 Task: Search one way flight ticket for 5 adults, 1 child, 2 infants in seat and 1 infant on lap in business from San Francisco: San Francisco International Airport to Fort Wayne: Fort Wayne International Airport on 5-4-2023. Choice of flights is Delta. Number of bags: 2 checked bags. Price is upto 105000. Outbound departure time preference is 14:30.
Action: Mouse moved to (312, 295)
Screenshot: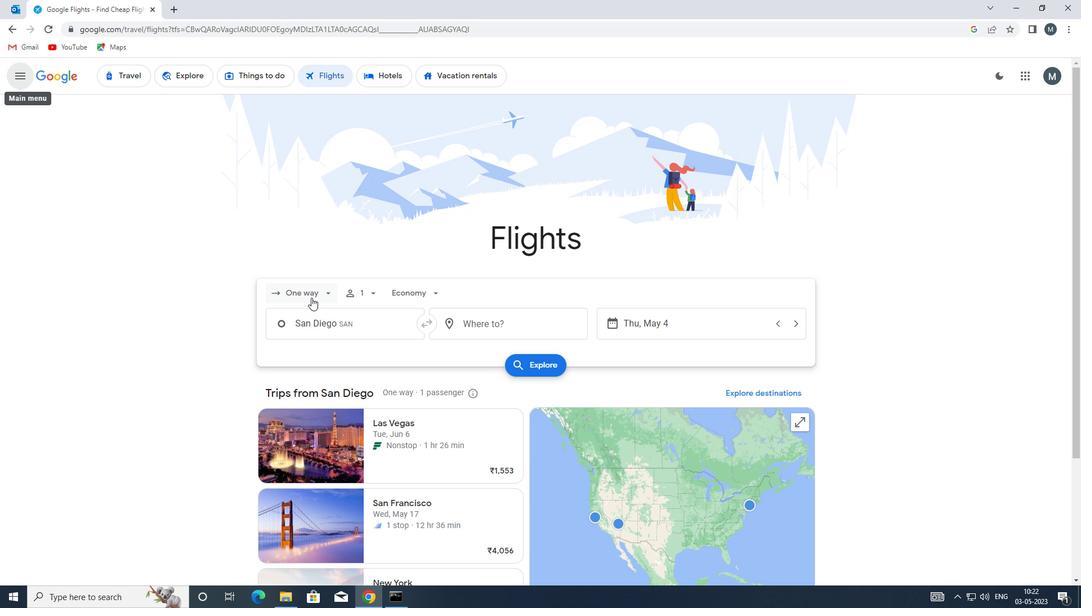 
Action: Mouse pressed left at (312, 295)
Screenshot: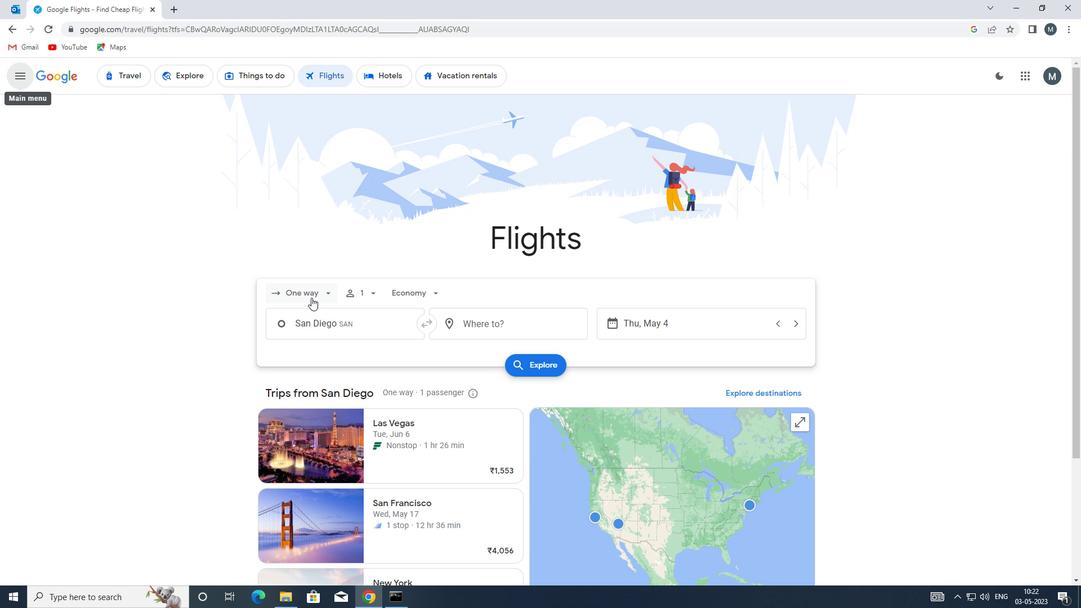 
Action: Mouse moved to (330, 345)
Screenshot: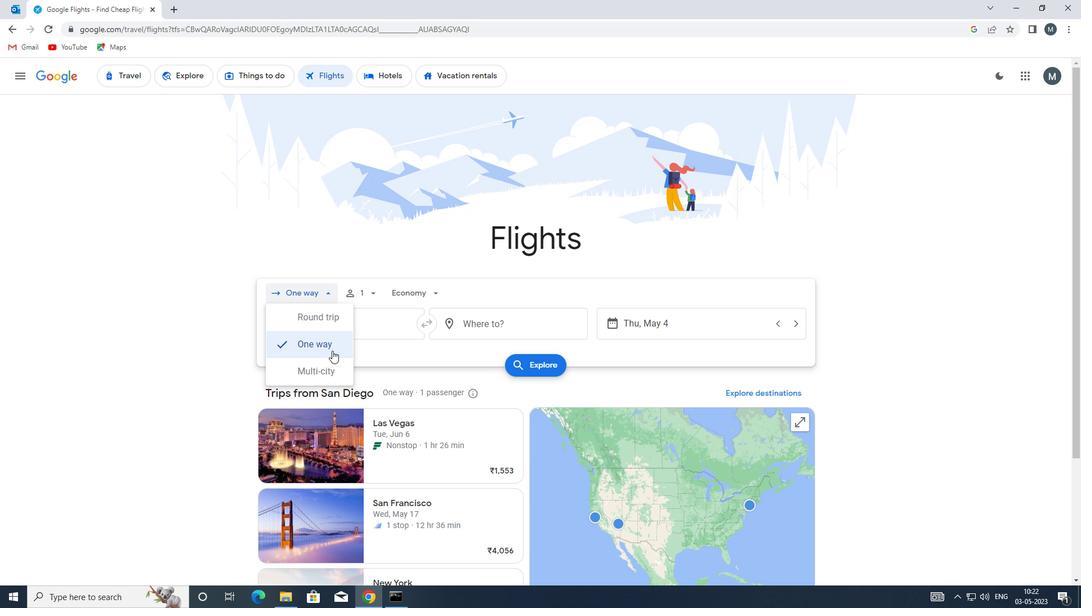 
Action: Mouse pressed left at (330, 345)
Screenshot: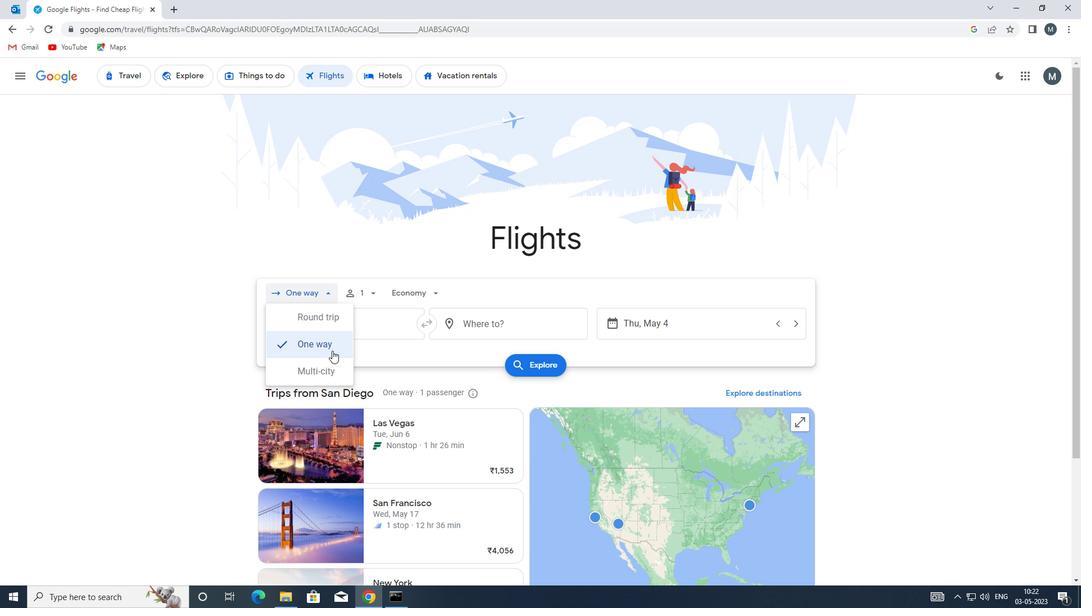 
Action: Mouse moved to (374, 298)
Screenshot: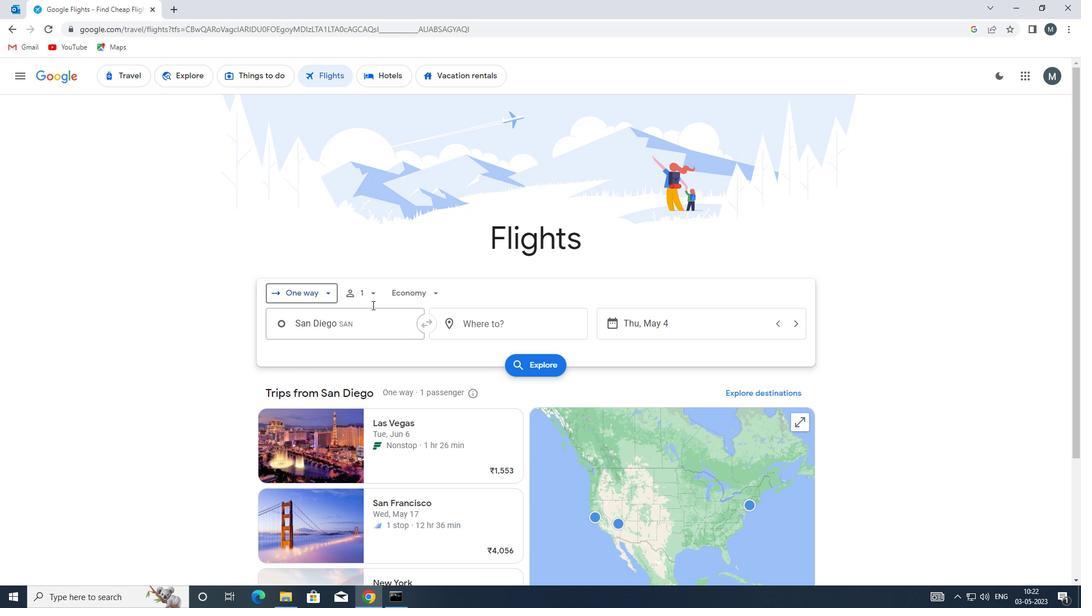 
Action: Mouse pressed left at (374, 298)
Screenshot: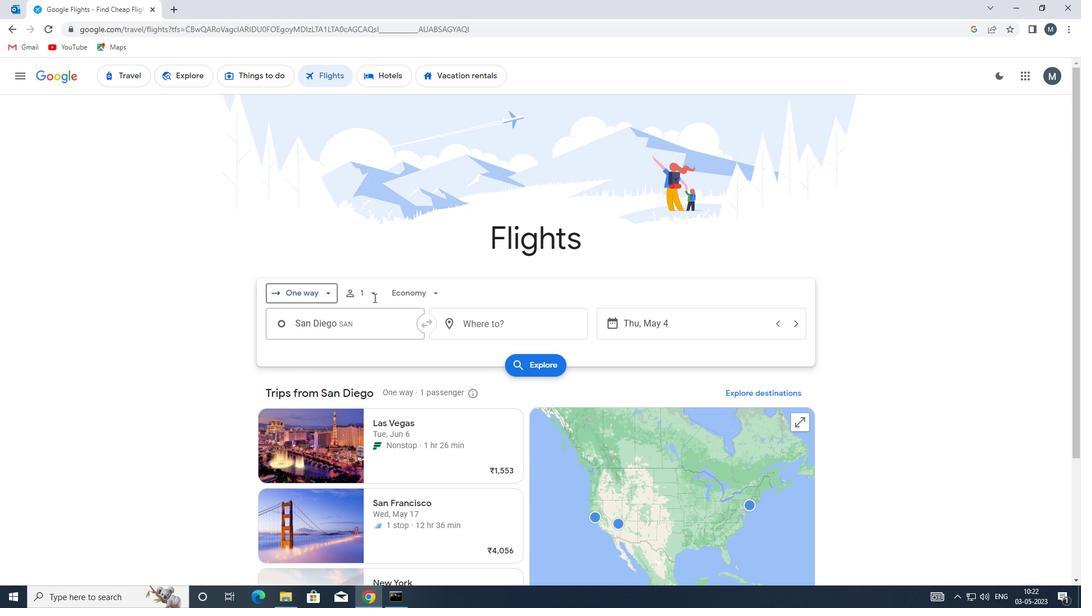 
Action: Mouse moved to (456, 322)
Screenshot: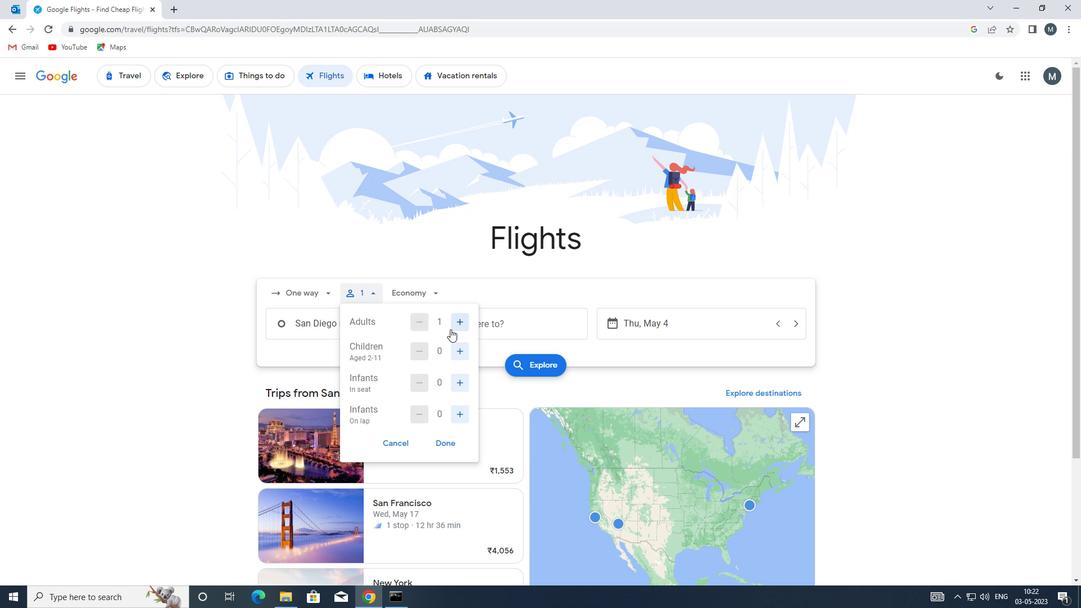 
Action: Mouse pressed left at (456, 322)
Screenshot: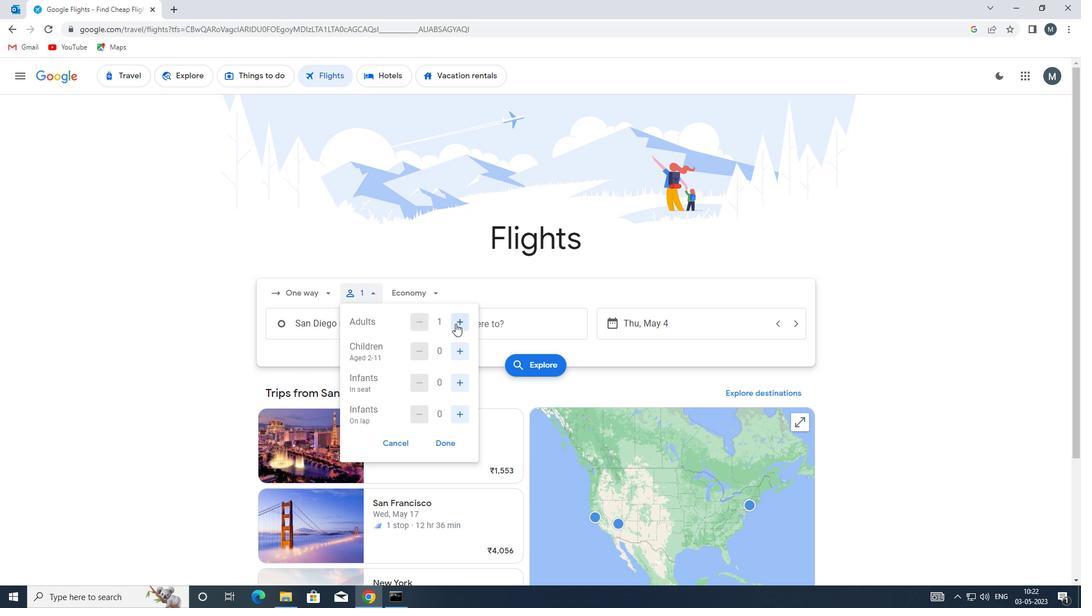 
Action: Mouse moved to (456, 322)
Screenshot: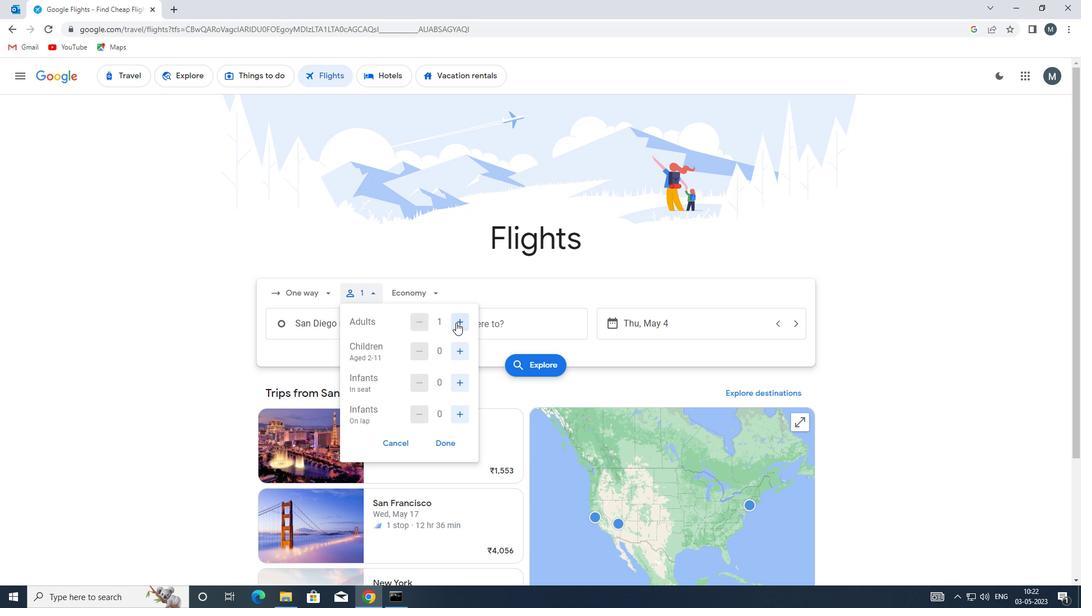 
Action: Mouse pressed left at (456, 322)
Screenshot: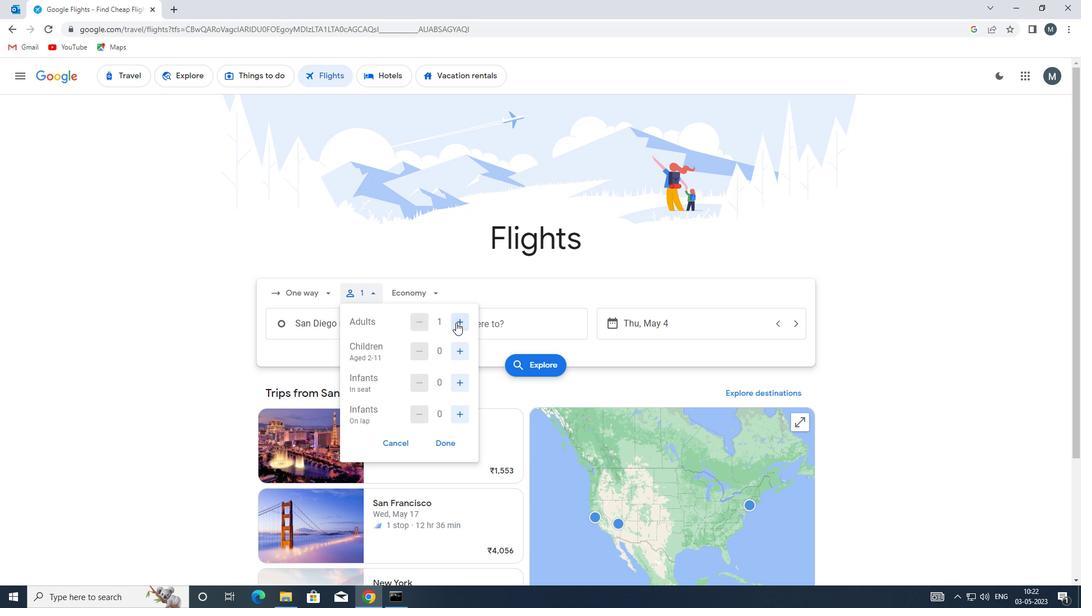 
Action: Mouse moved to (457, 322)
Screenshot: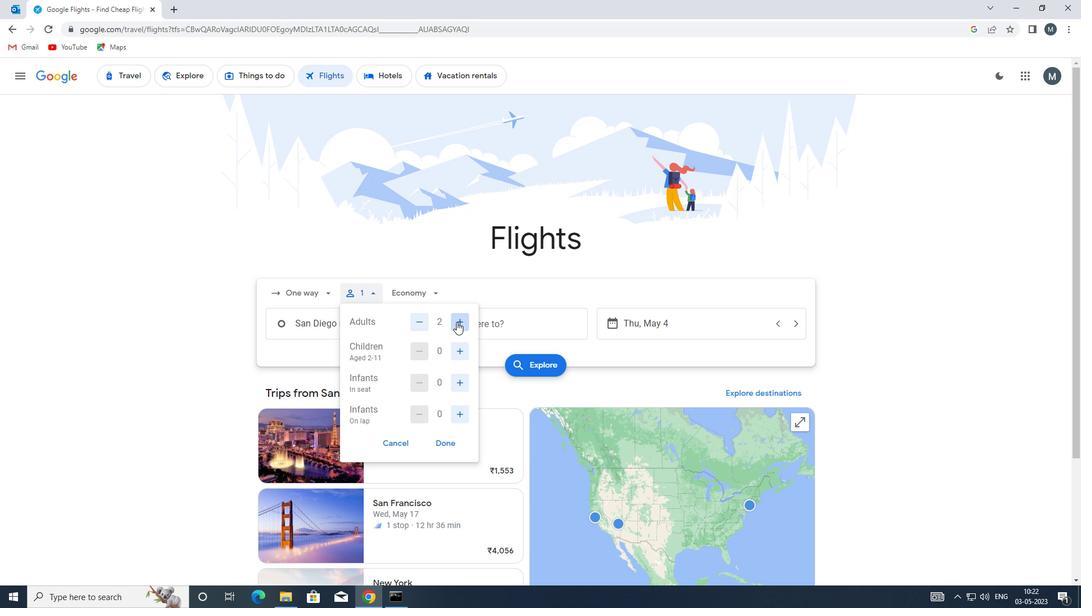 
Action: Mouse pressed left at (457, 322)
Screenshot: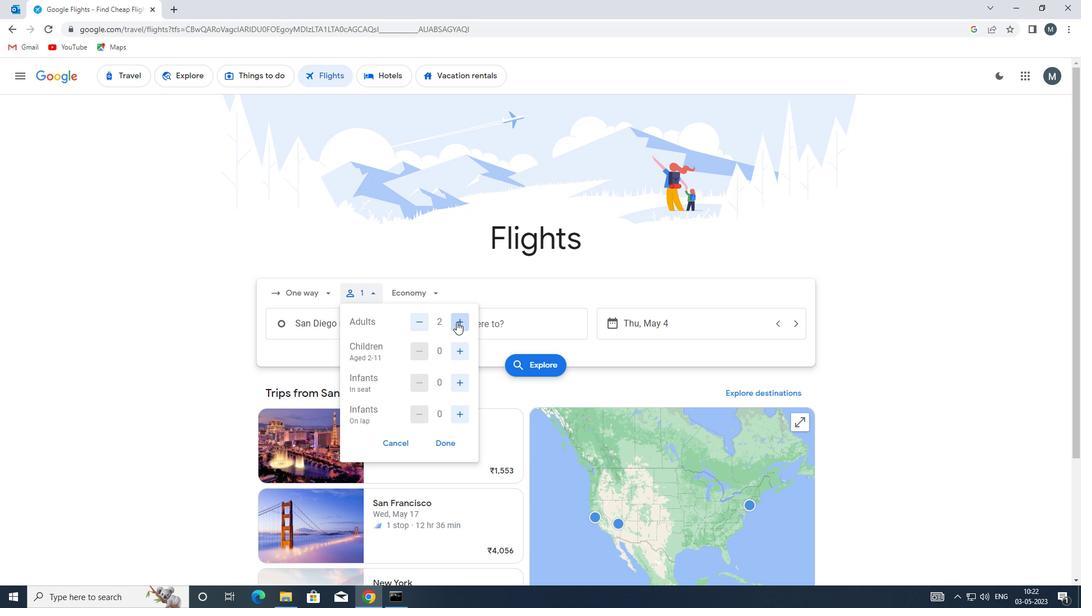 
Action: Mouse moved to (458, 322)
Screenshot: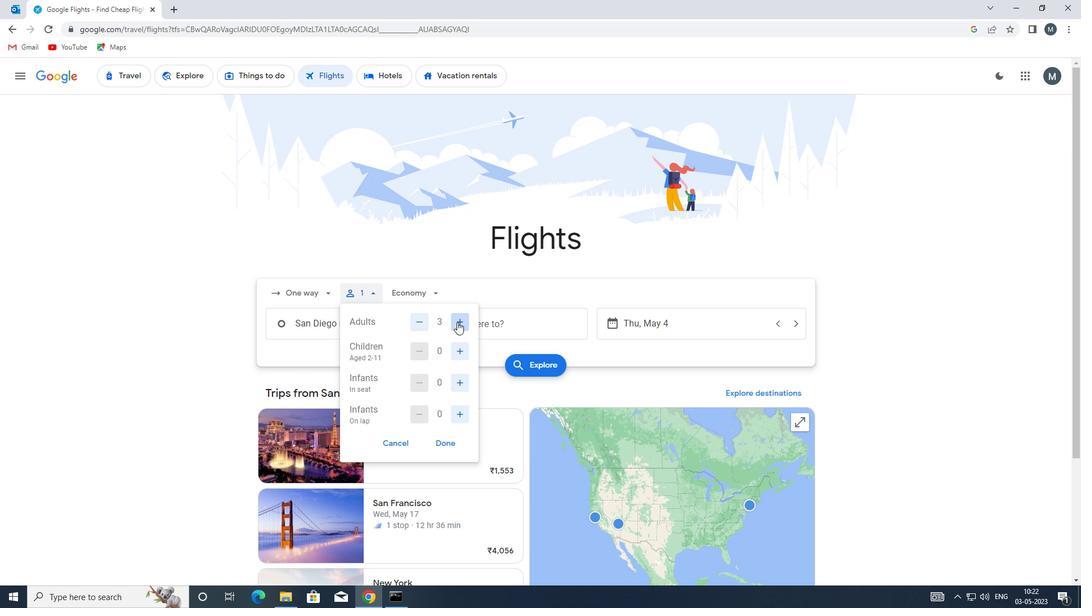 
Action: Mouse pressed left at (458, 322)
Screenshot: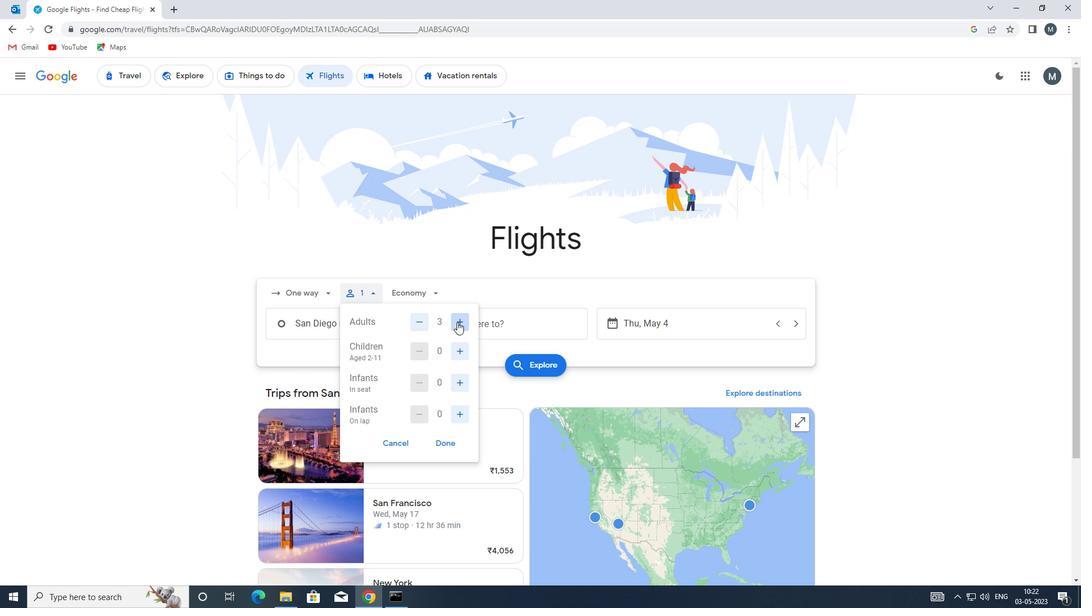 
Action: Mouse moved to (459, 353)
Screenshot: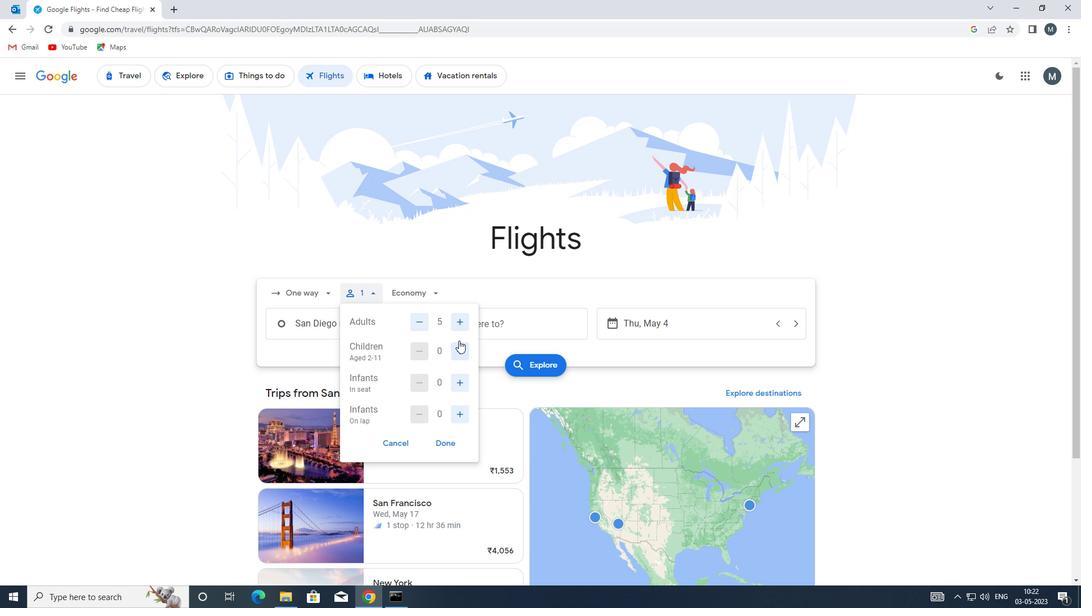 
Action: Mouse pressed left at (459, 353)
Screenshot: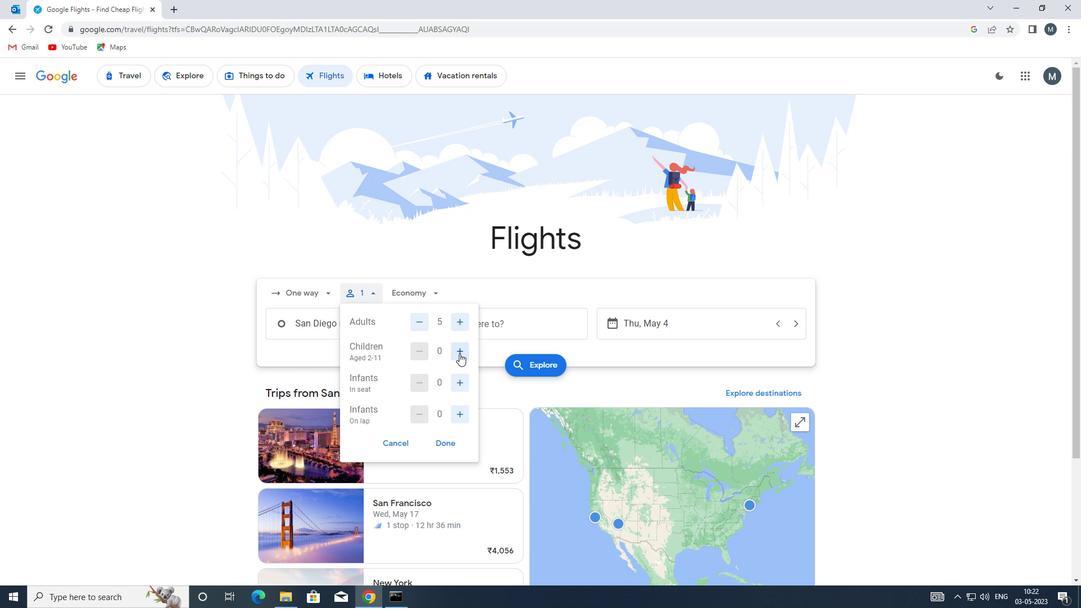 
Action: Mouse moved to (460, 381)
Screenshot: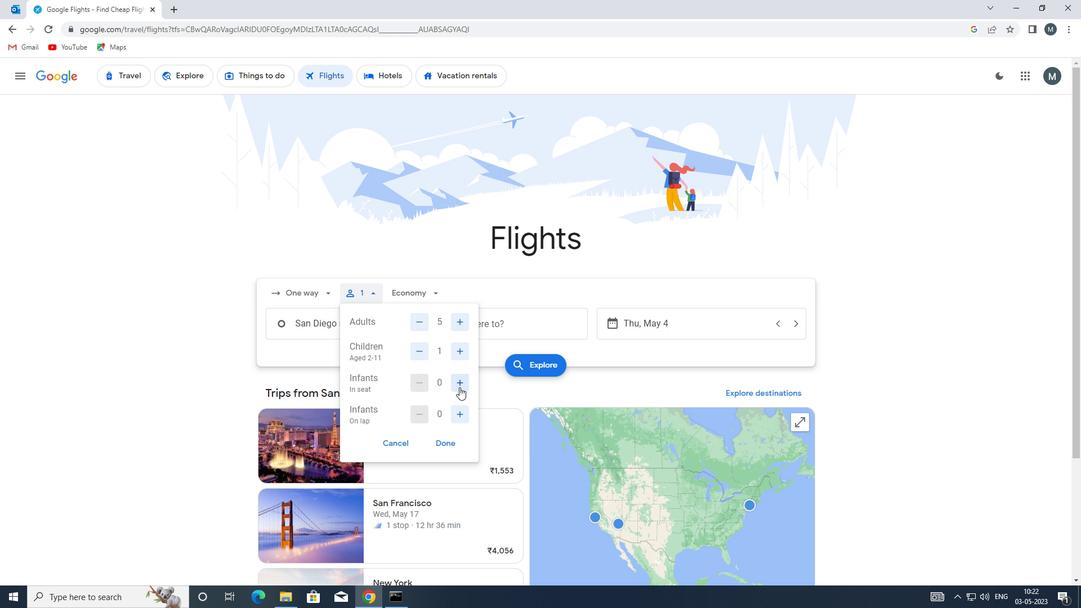 
Action: Mouse pressed left at (460, 381)
Screenshot: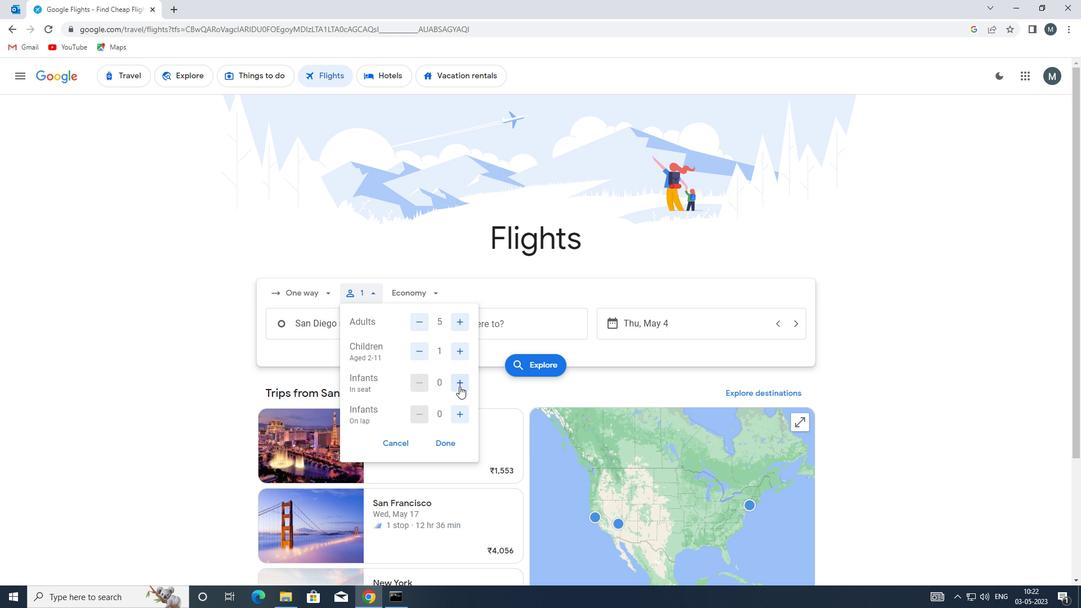 
Action: Mouse pressed left at (460, 381)
Screenshot: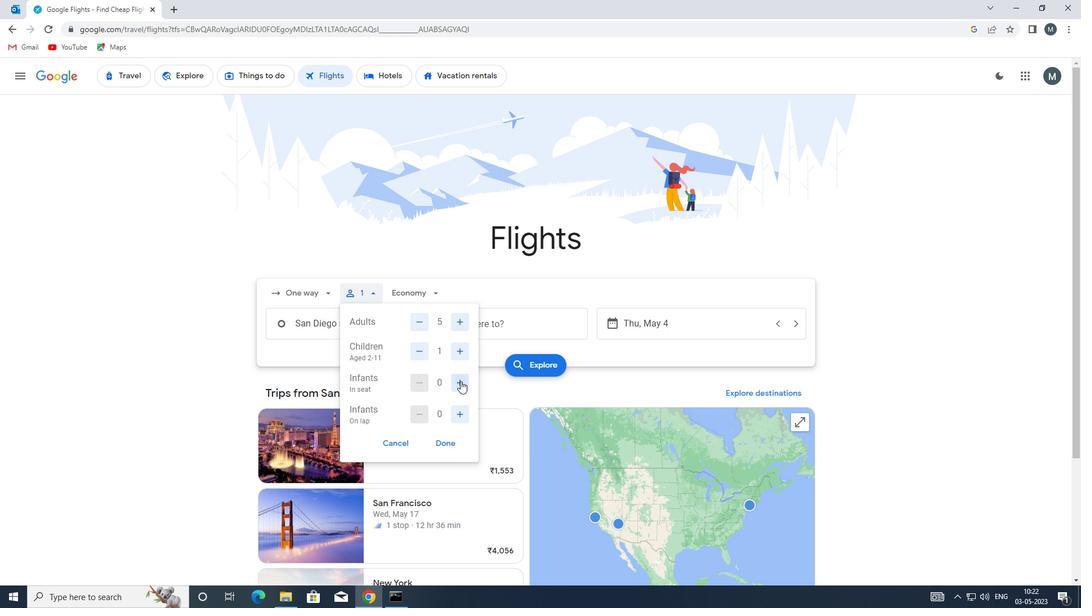 
Action: Mouse moved to (459, 416)
Screenshot: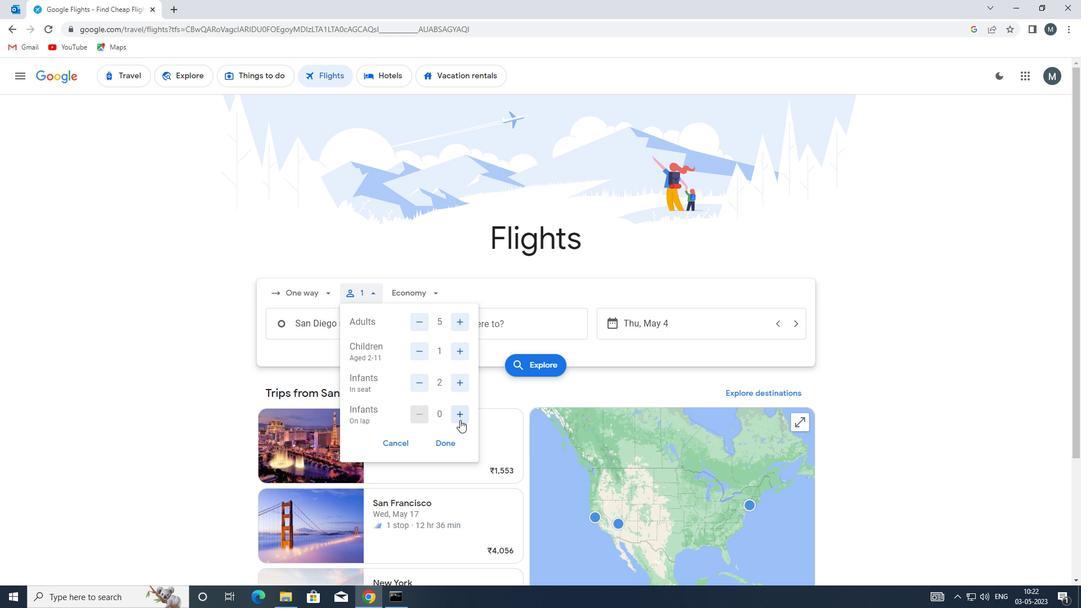 
Action: Mouse pressed left at (459, 416)
Screenshot: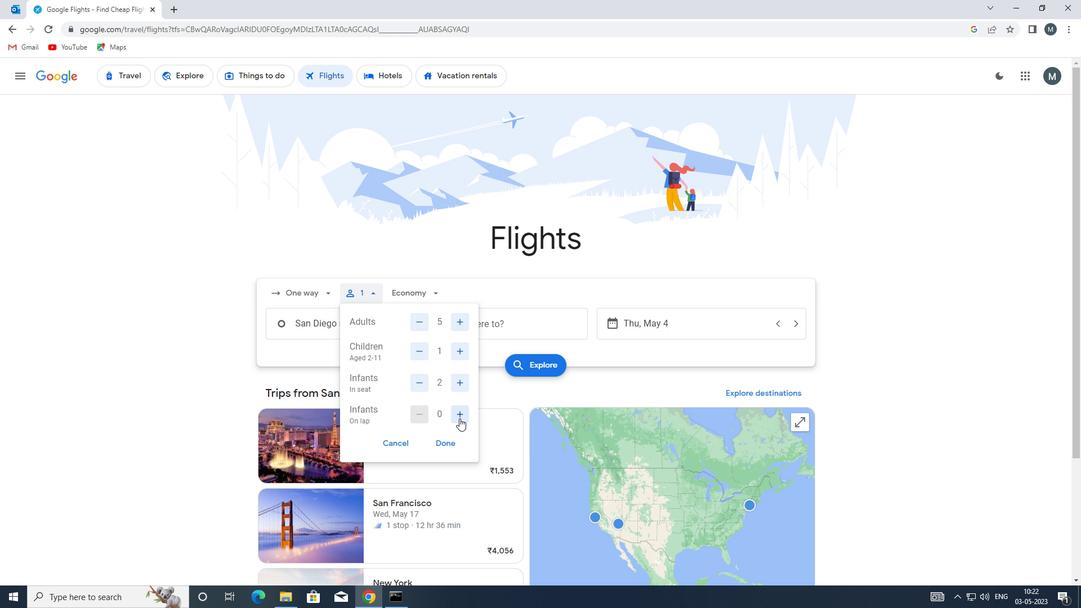 
Action: Mouse moved to (451, 442)
Screenshot: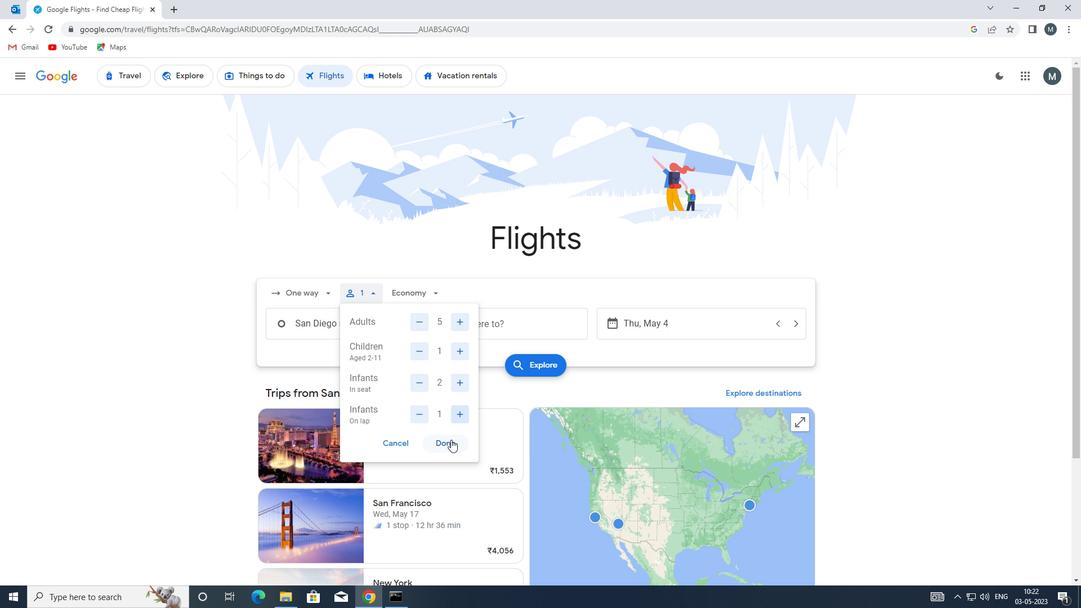 
Action: Mouse pressed left at (451, 442)
Screenshot: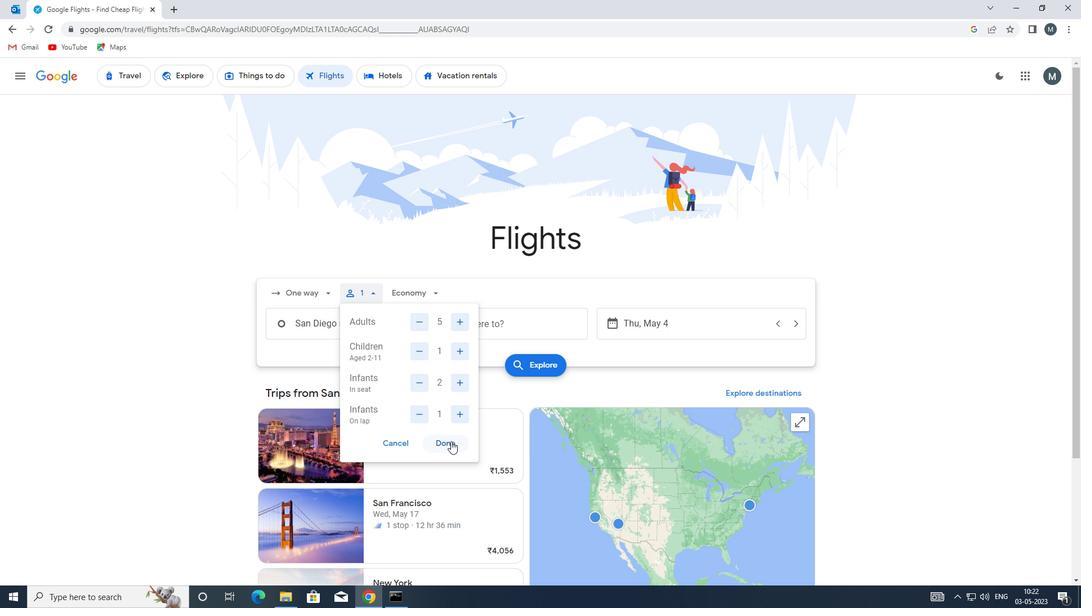 
Action: Mouse moved to (416, 295)
Screenshot: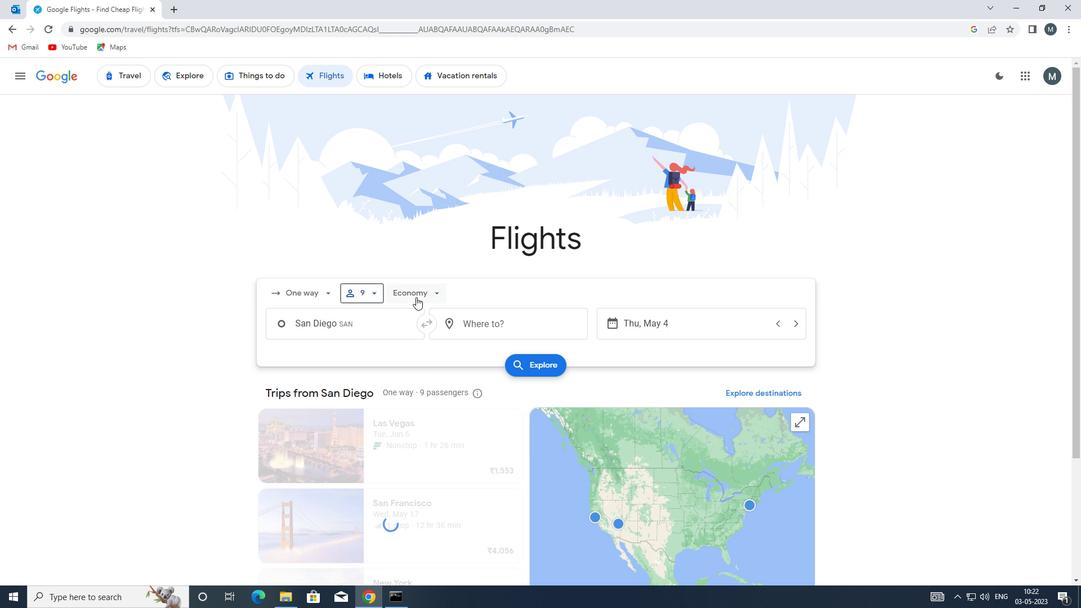 
Action: Mouse pressed left at (416, 295)
Screenshot: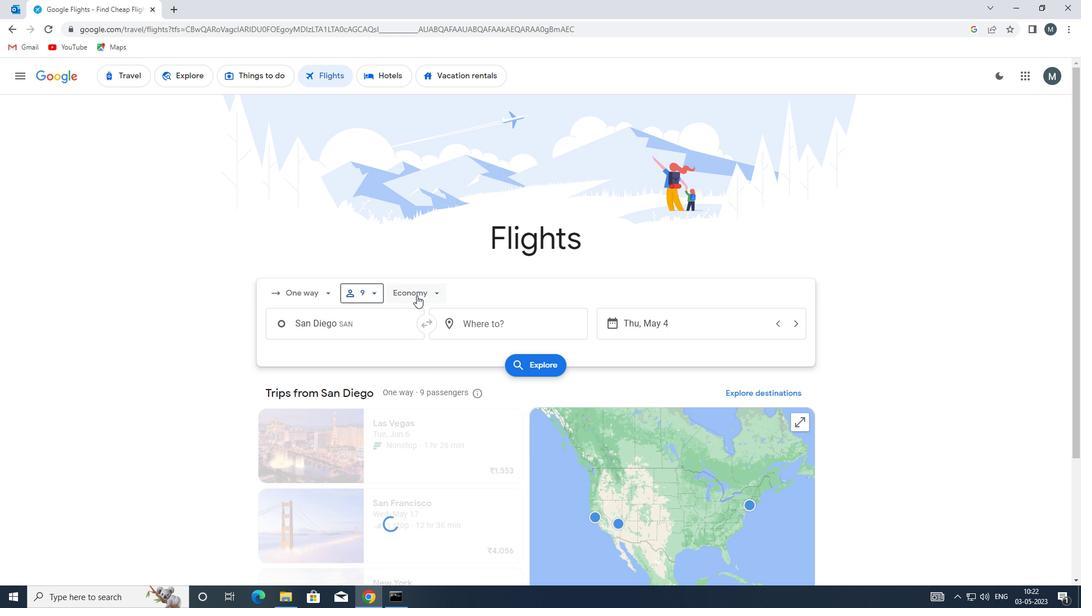 
Action: Mouse moved to (443, 373)
Screenshot: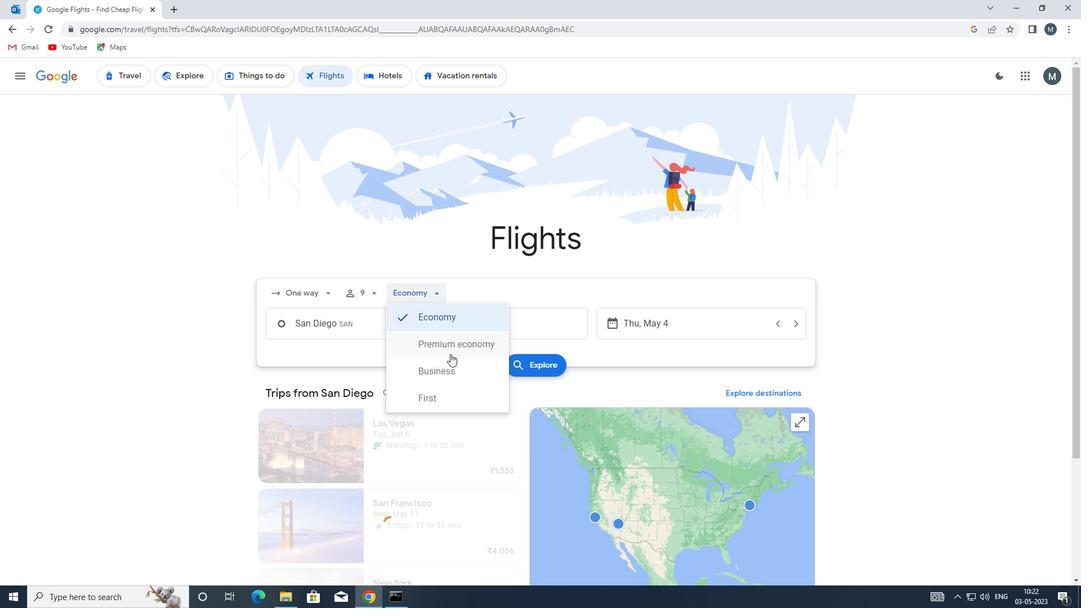 
Action: Mouse pressed left at (443, 373)
Screenshot: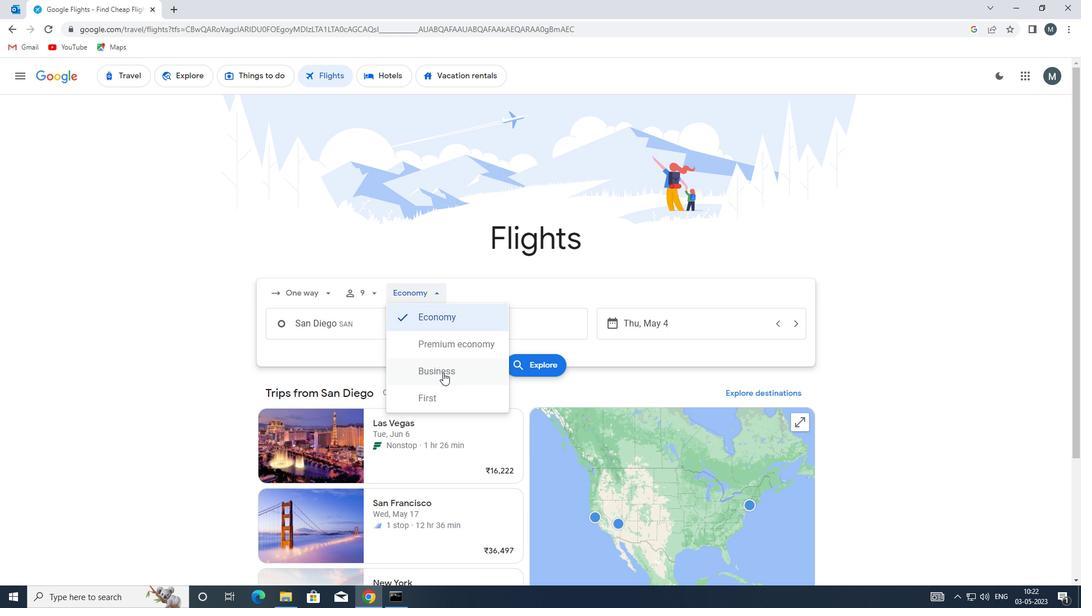 
Action: Mouse moved to (352, 326)
Screenshot: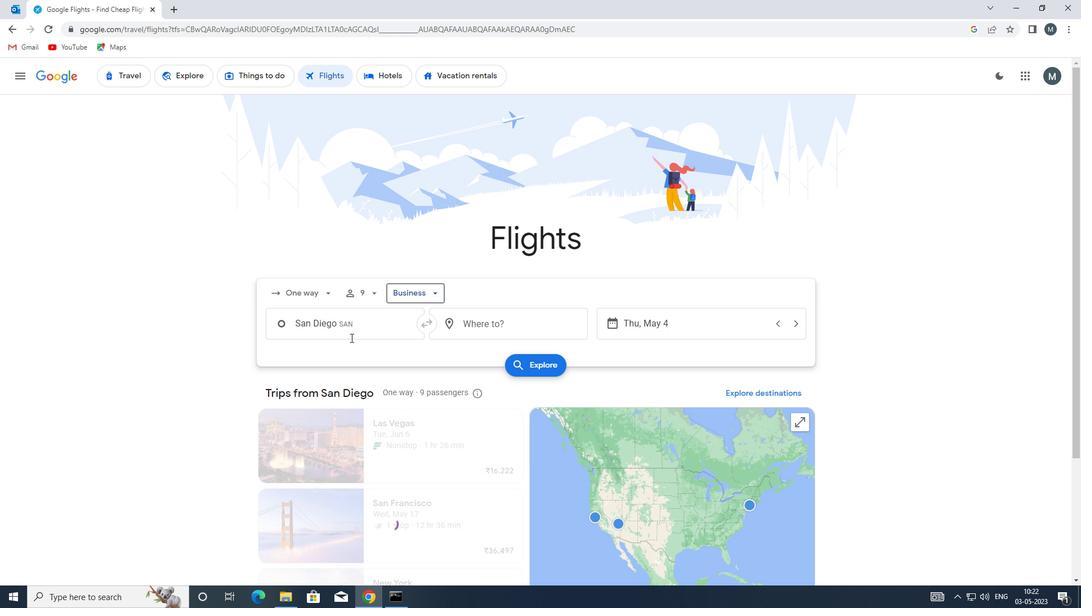 
Action: Mouse pressed left at (352, 326)
Screenshot: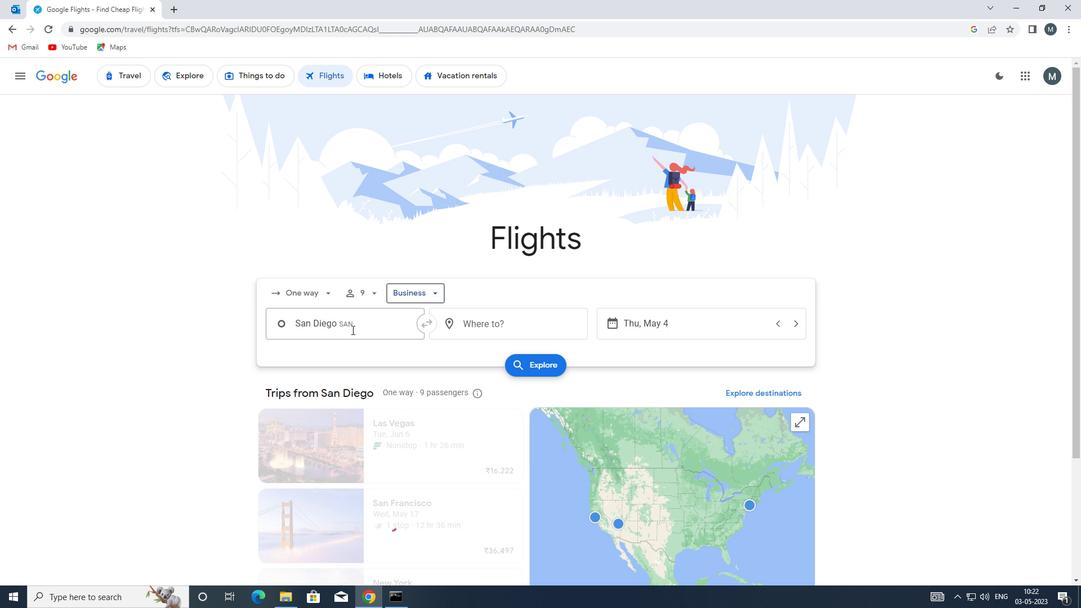 
Action: Mouse moved to (352, 326)
Screenshot: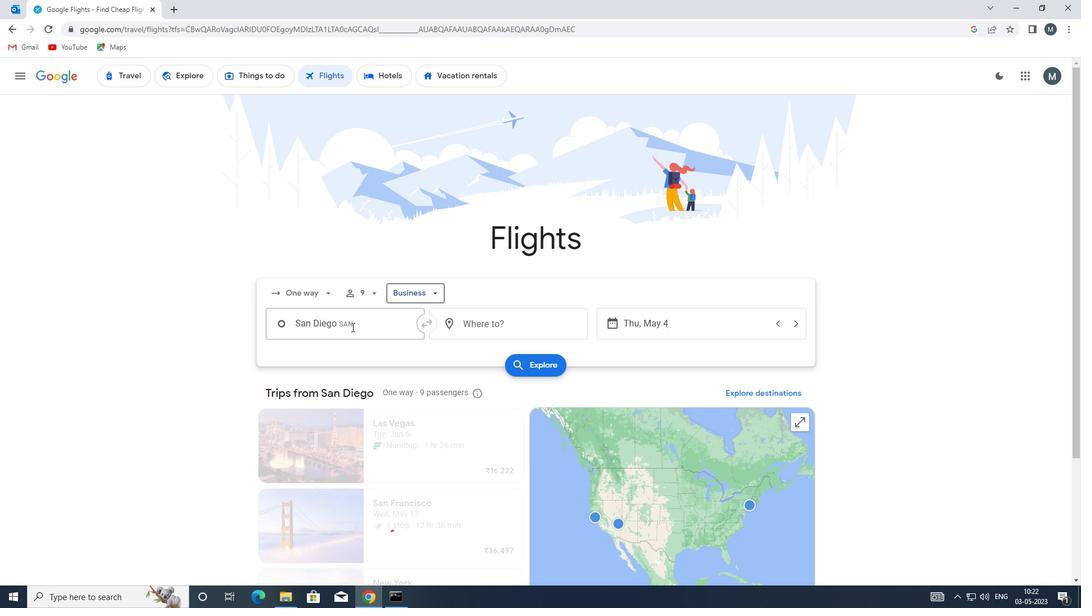 
Action: Key pressed sfo
Screenshot: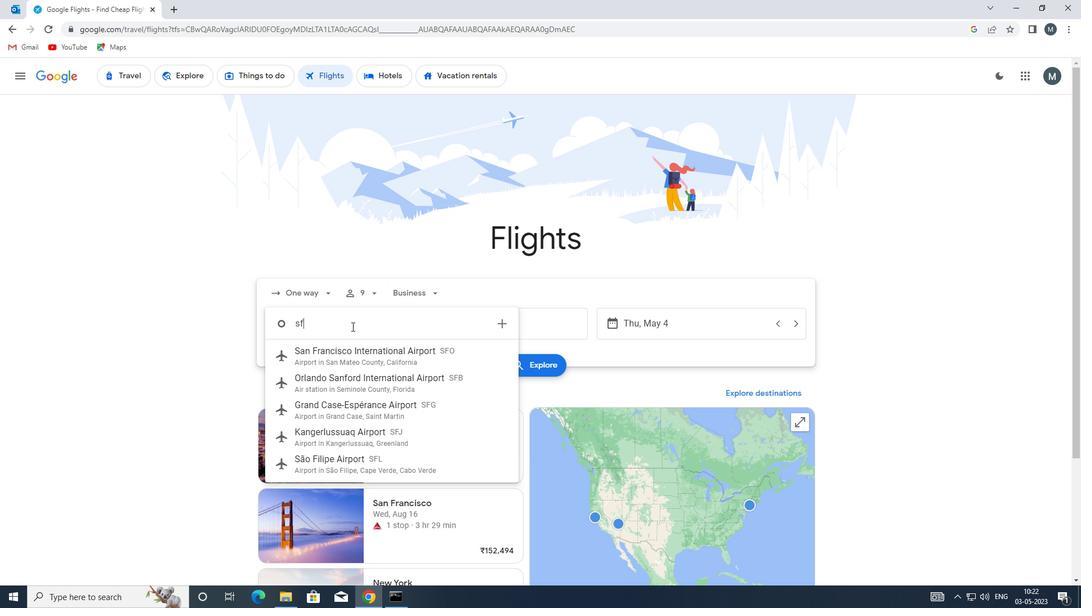 
Action: Mouse moved to (356, 358)
Screenshot: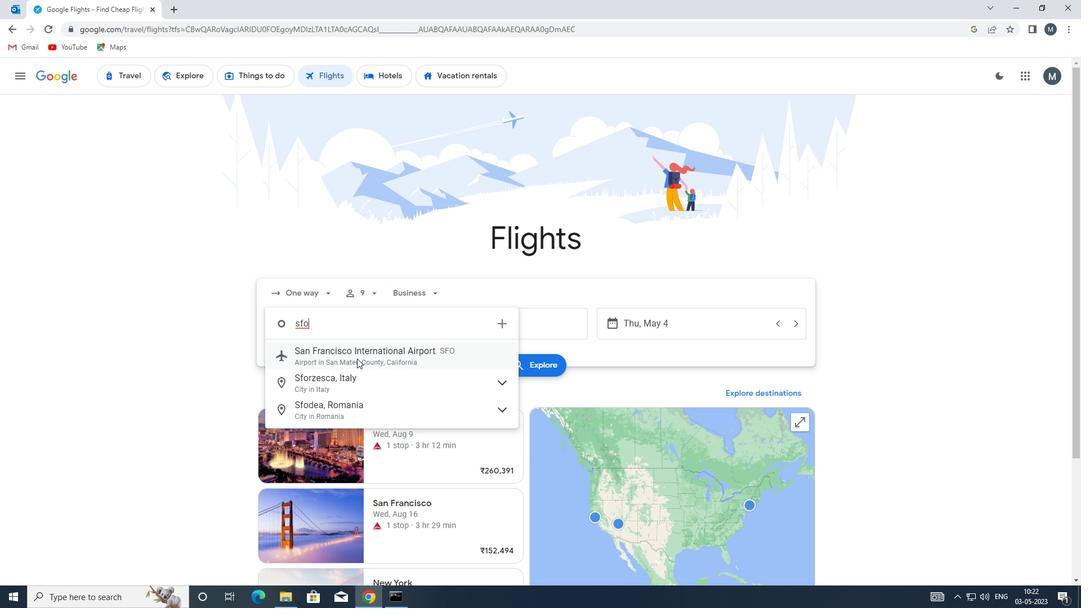
Action: Mouse pressed left at (356, 358)
Screenshot: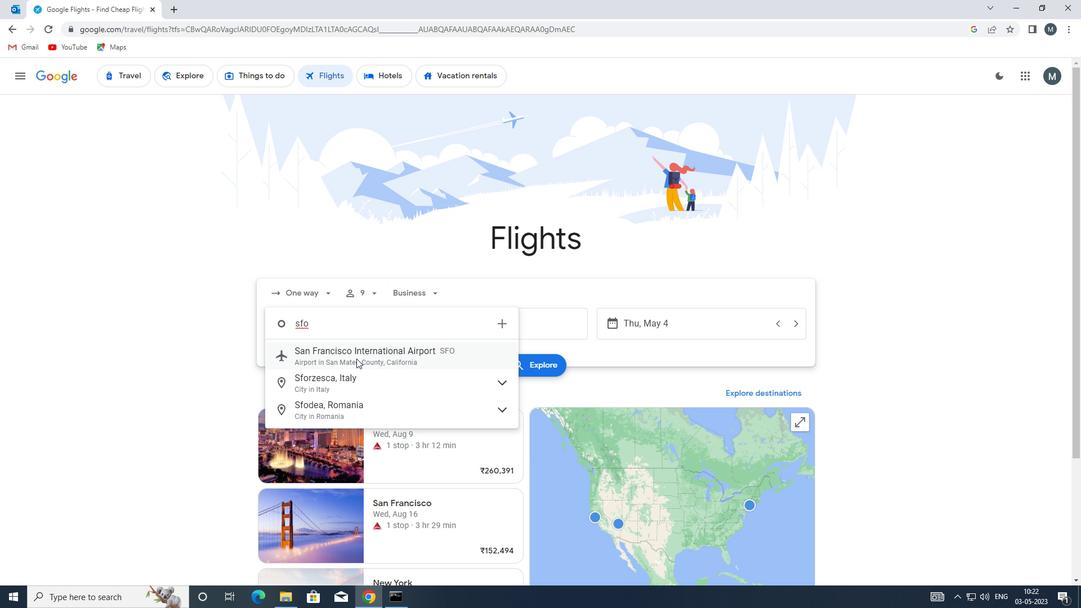 
Action: Mouse moved to (479, 325)
Screenshot: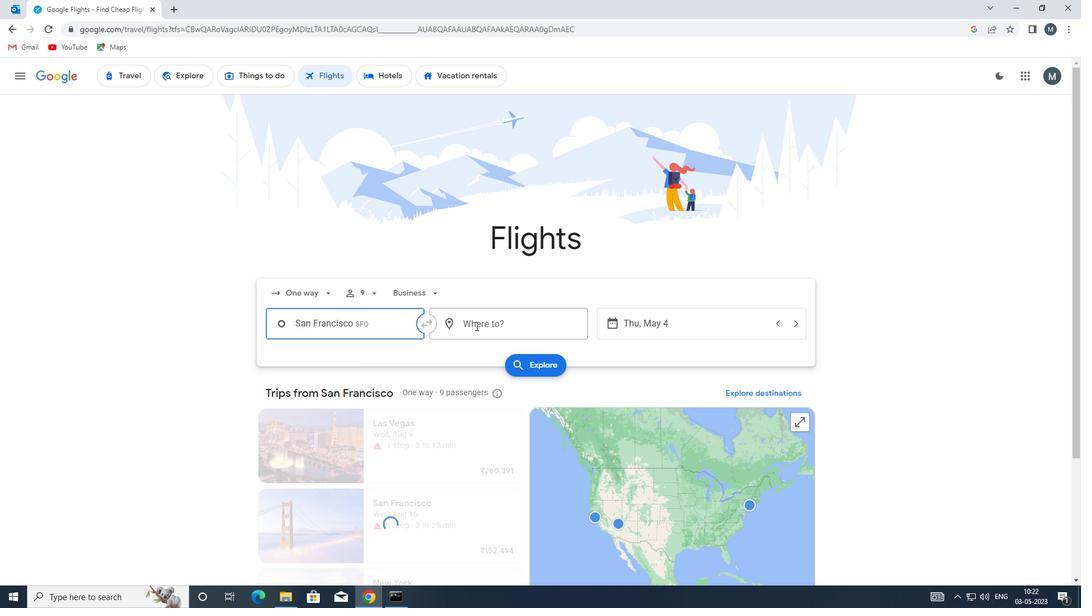 
Action: Mouse pressed left at (479, 325)
Screenshot: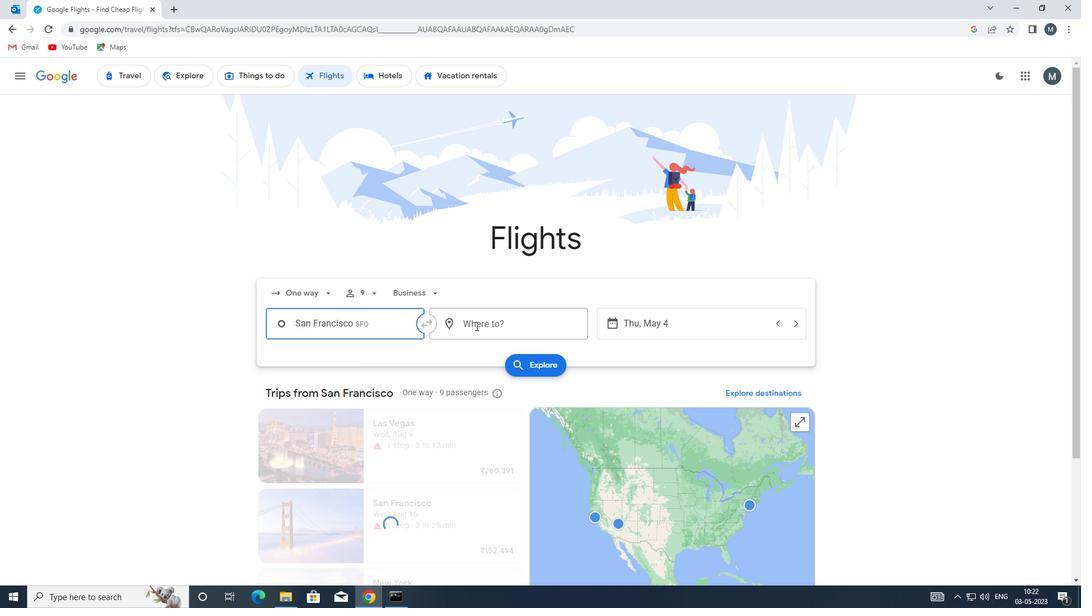 
Action: Mouse moved to (479, 325)
Screenshot: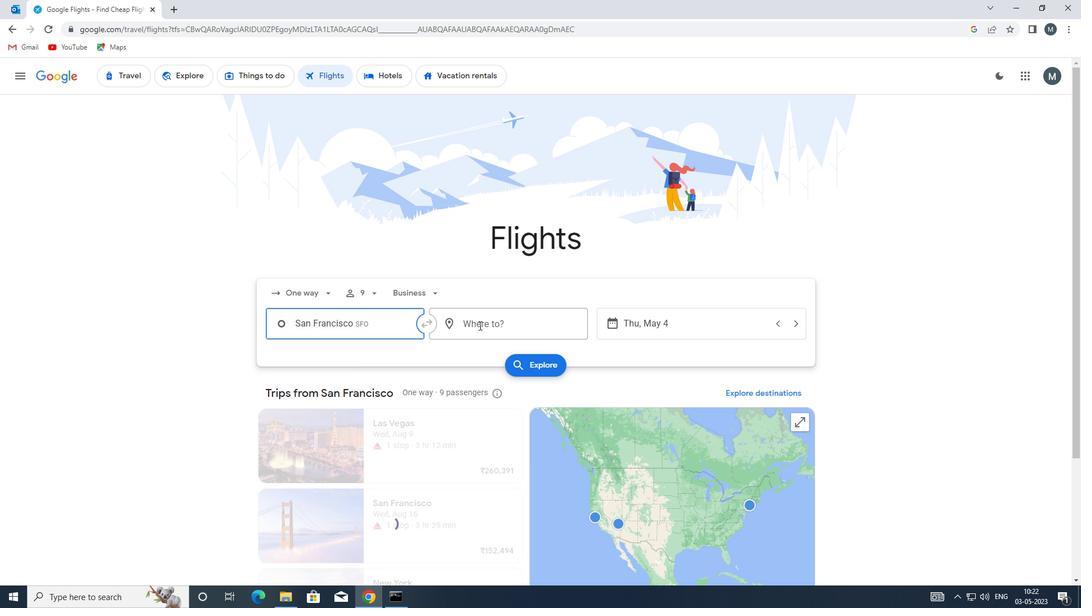 
Action: Key pressed fwa
Screenshot: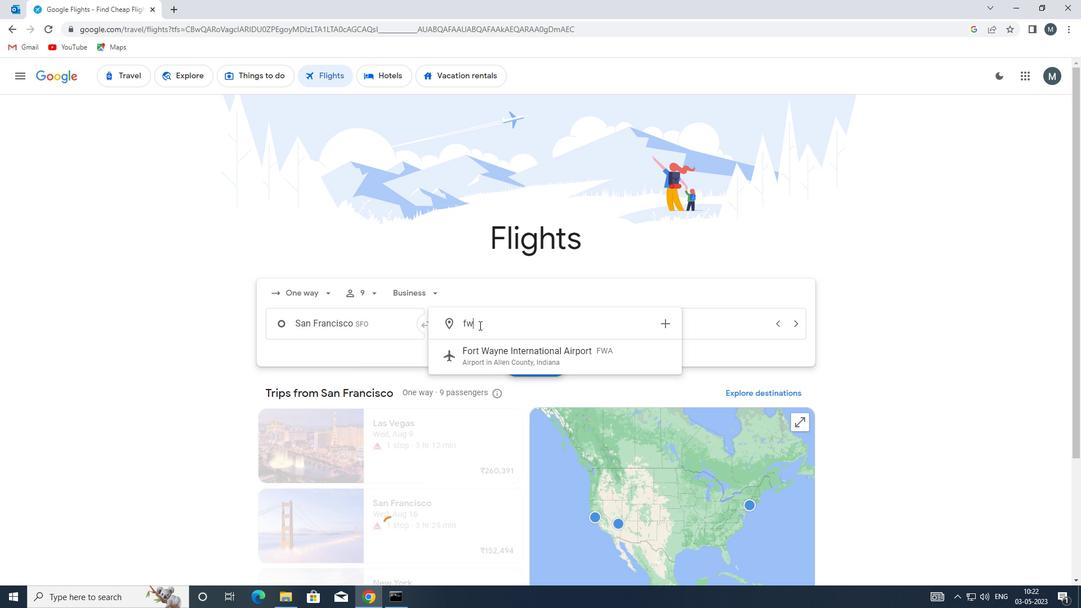 
Action: Mouse moved to (515, 352)
Screenshot: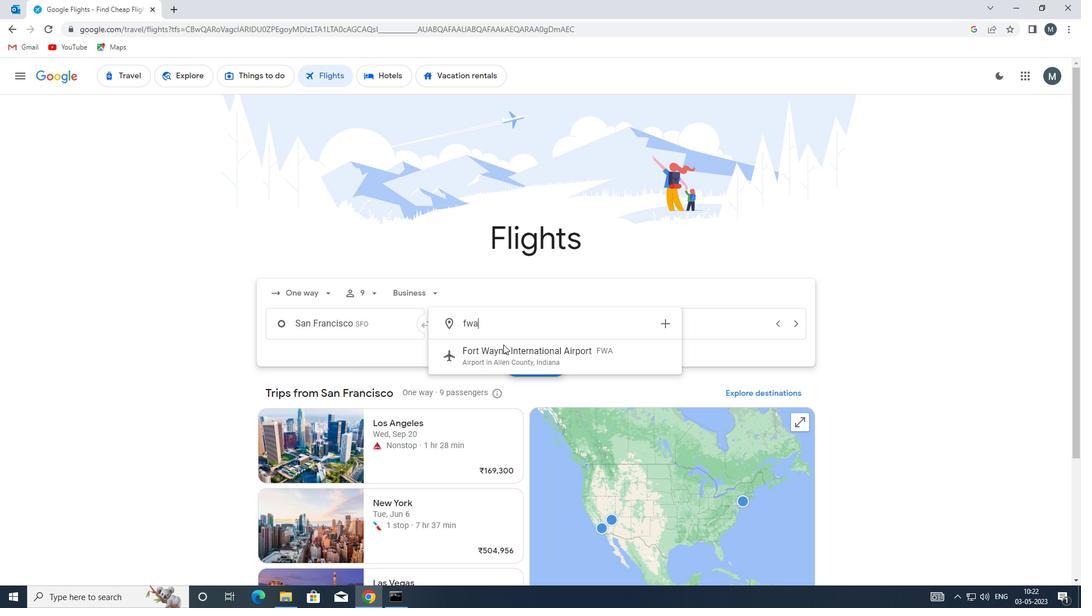 
Action: Mouse pressed left at (515, 352)
Screenshot: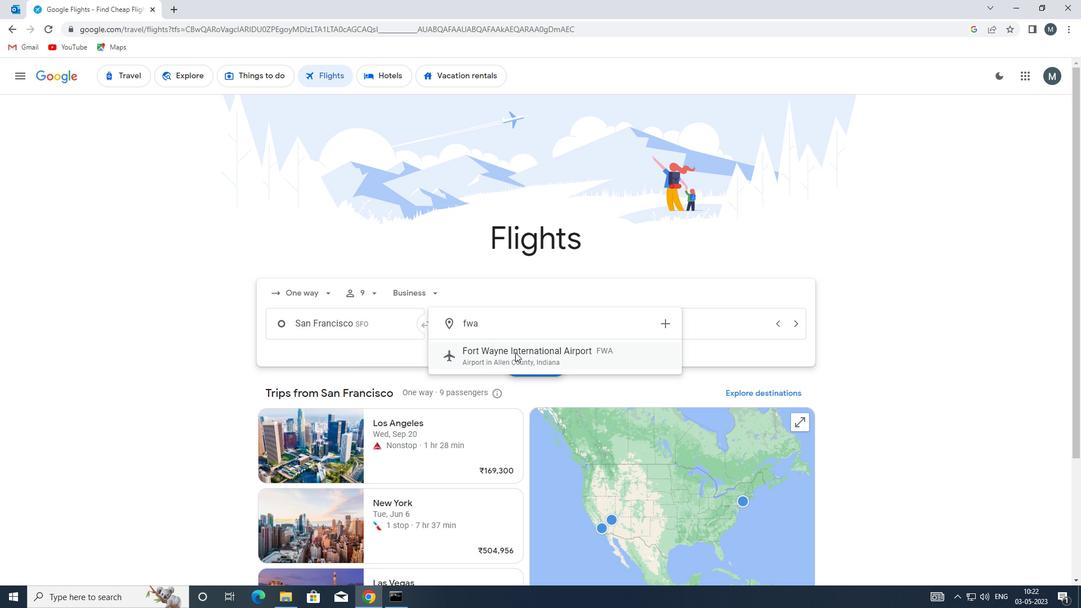 
Action: Mouse moved to (641, 318)
Screenshot: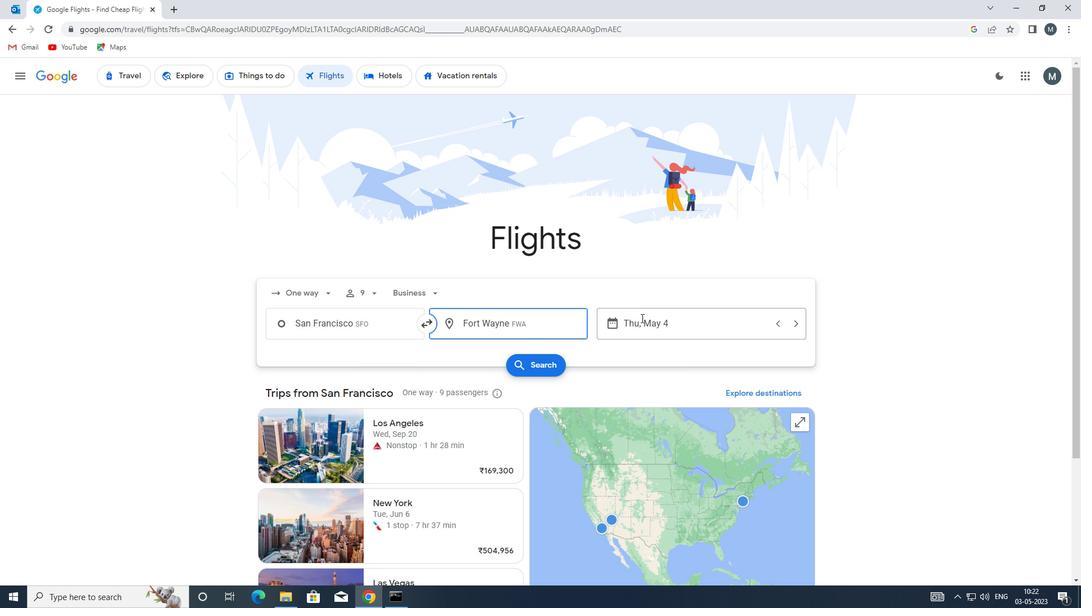 
Action: Mouse pressed left at (641, 318)
Screenshot: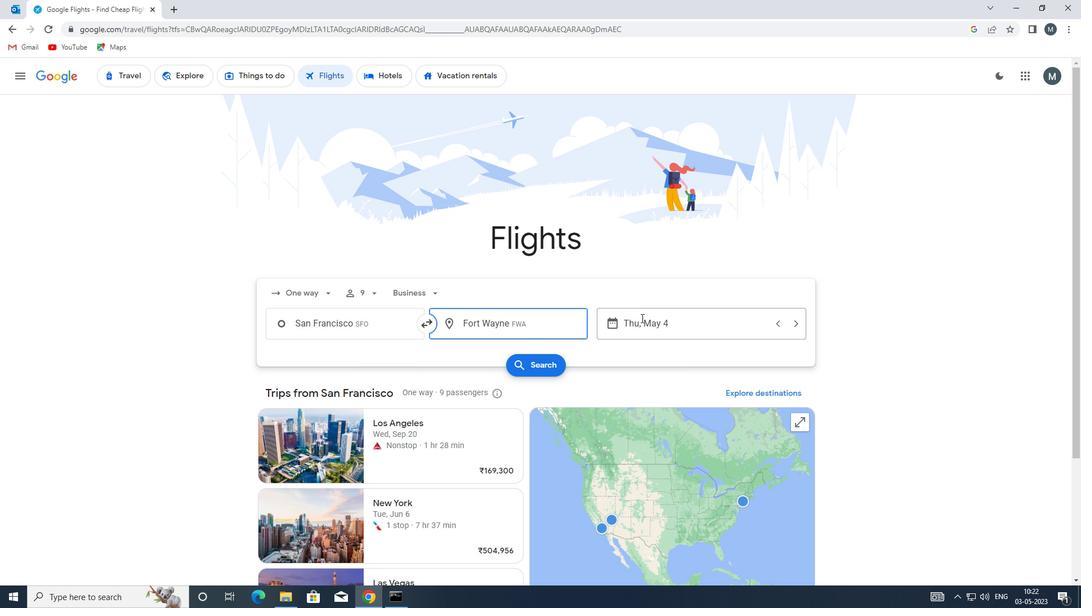 
Action: Mouse moved to (523, 388)
Screenshot: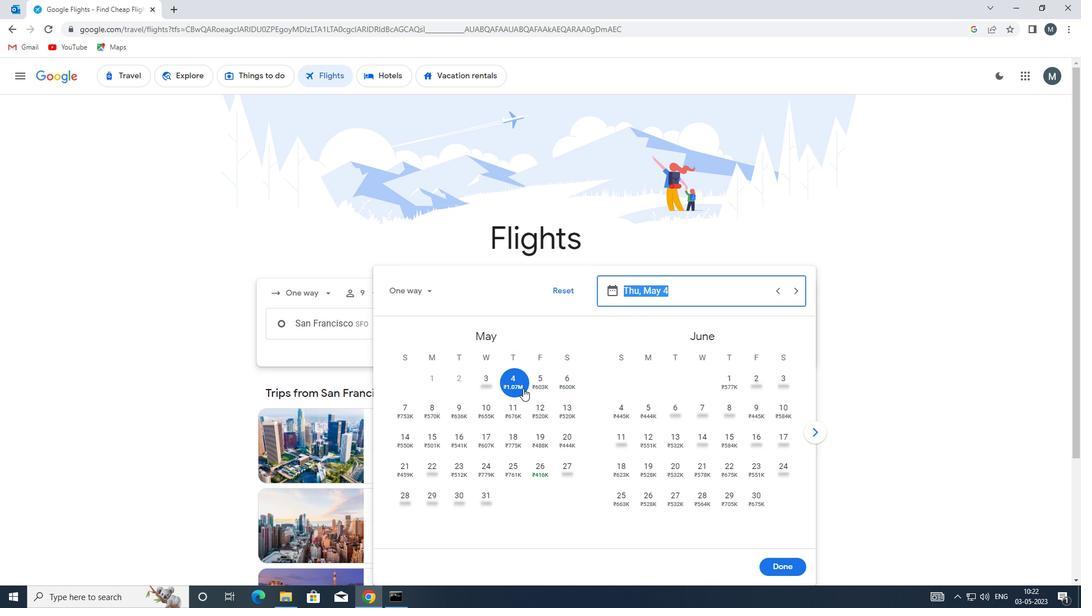 
Action: Mouse pressed left at (523, 388)
Screenshot: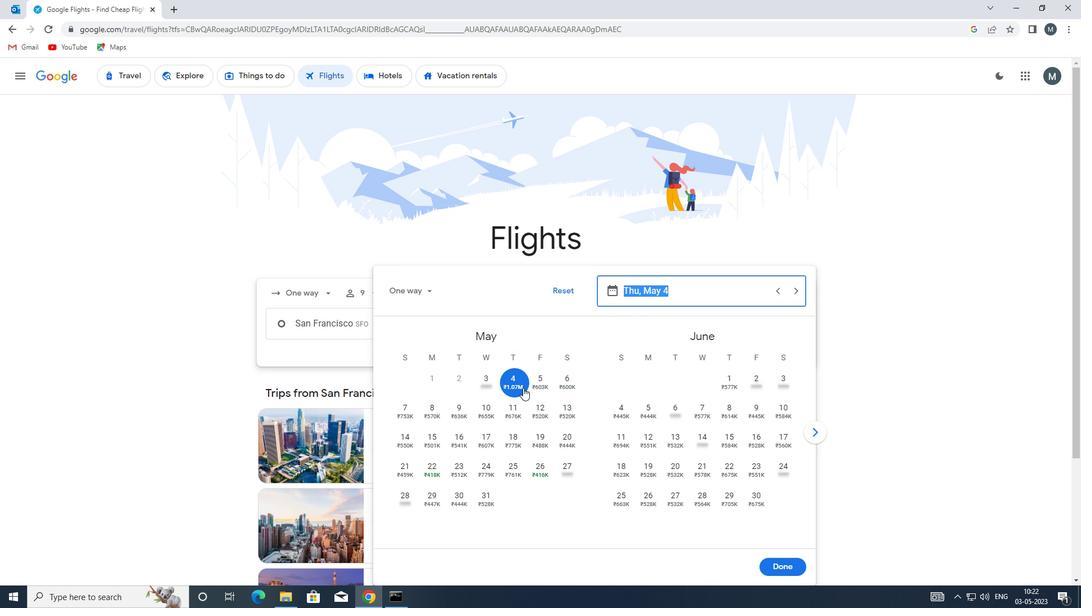 
Action: Mouse moved to (777, 564)
Screenshot: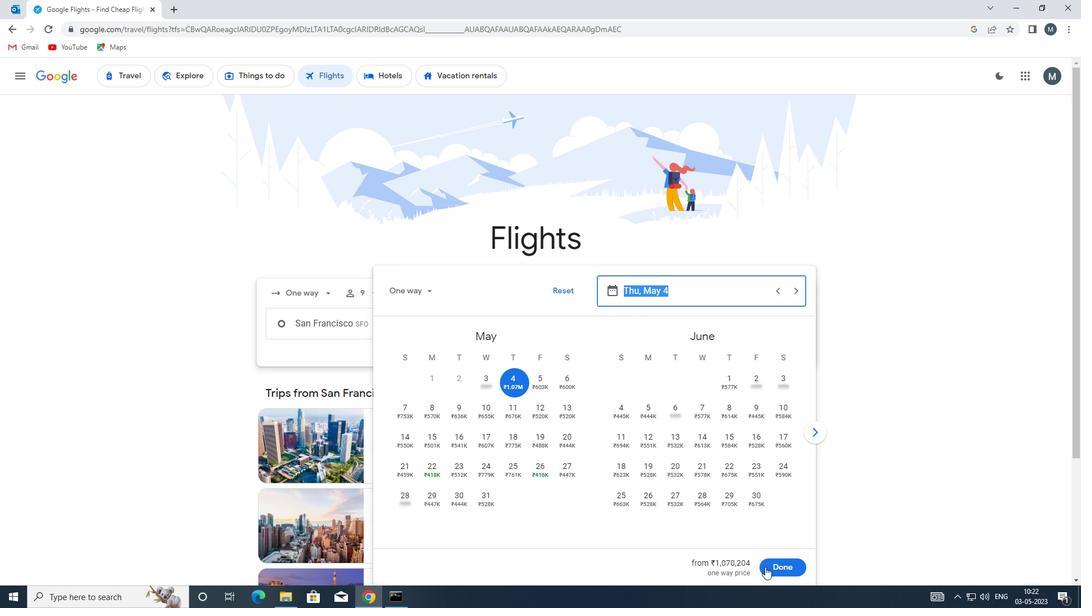 
Action: Mouse pressed left at (777, 564)
Screenshot: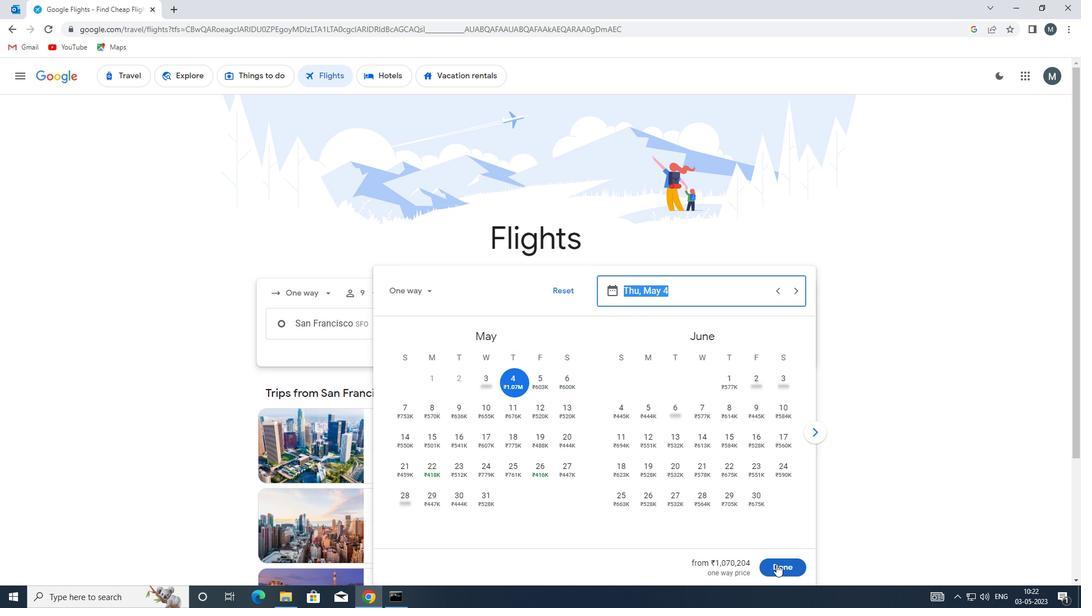 
Action: Mouse moved to (527, 366)
Screenshot: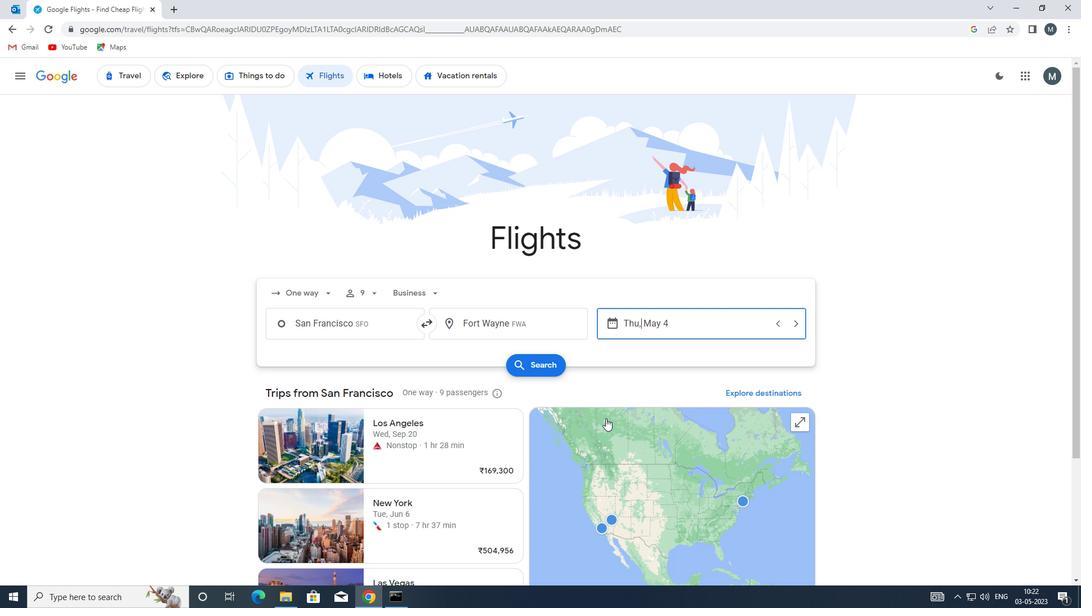 
Action: Mouse pressed left at (527, 366)
Screenshot: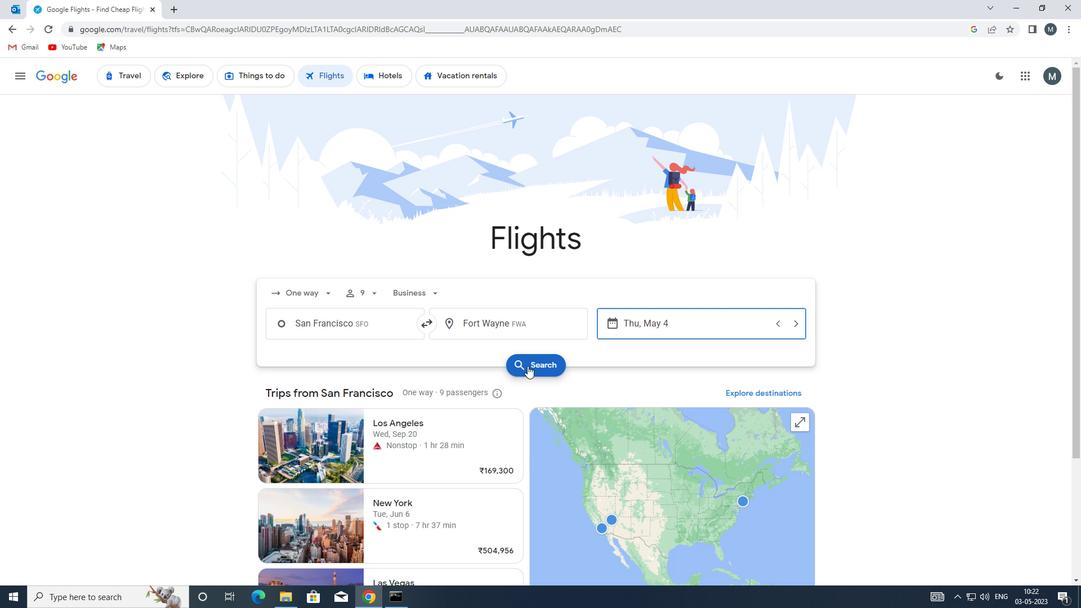 
Action: Mouse moved to (288, 177)
Screenshot: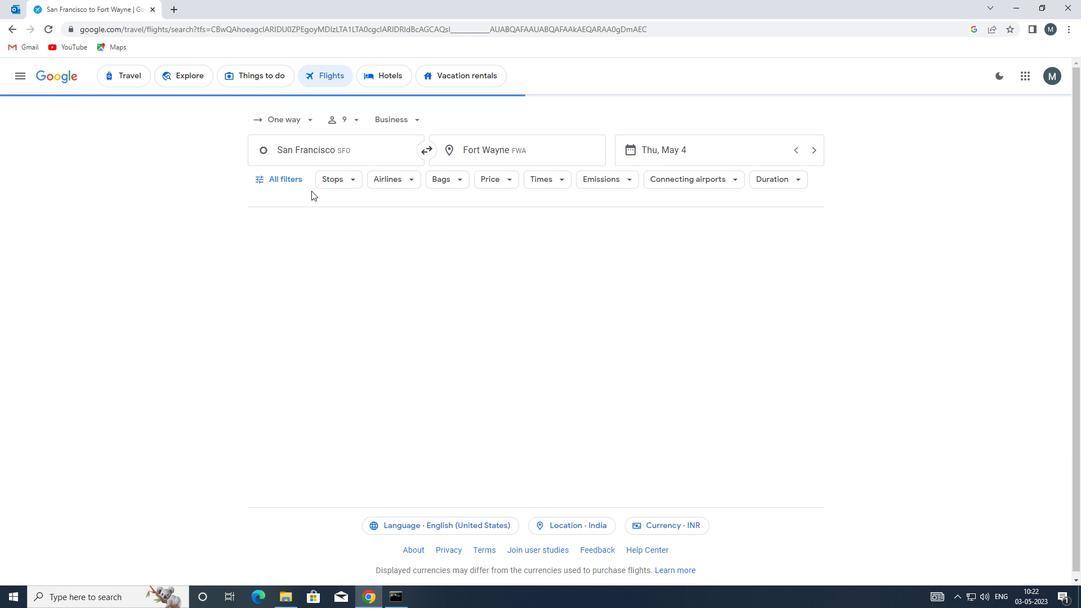 
Action: Mouse pressed left at (288, 177)
Screenshot: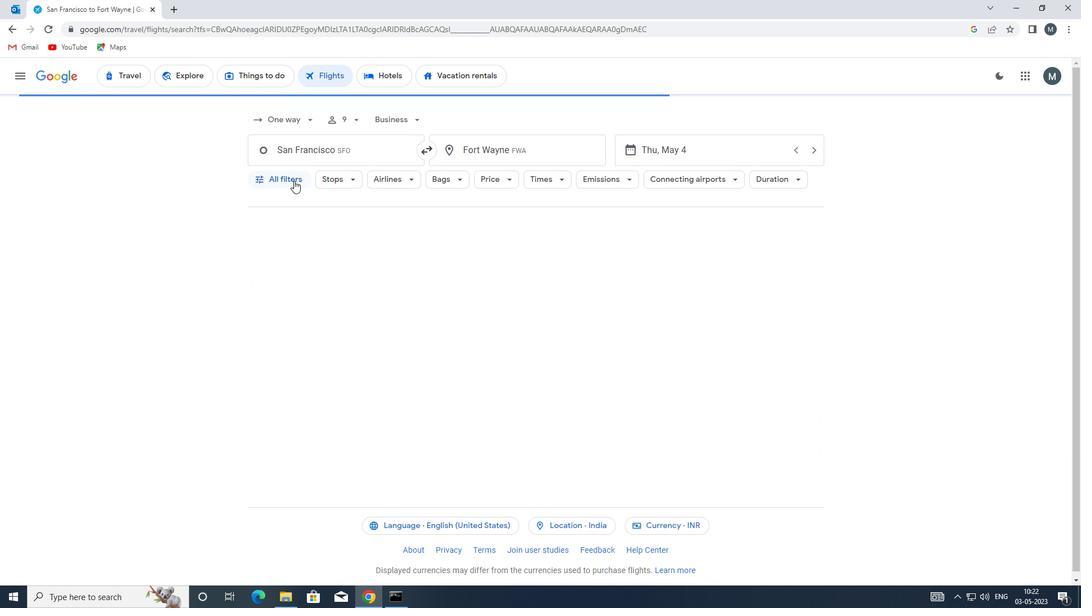 
Action: Mouse moved to (365, 335)
Screenshot: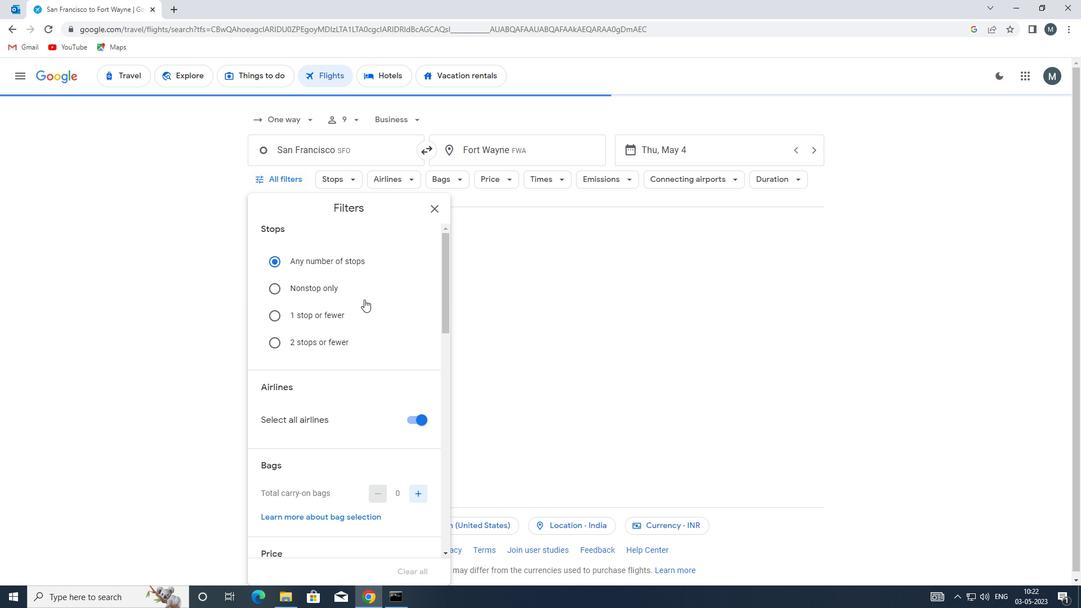 
Action: Mouse scrolled (365, 335) with delta (0, 0)
Screenshot: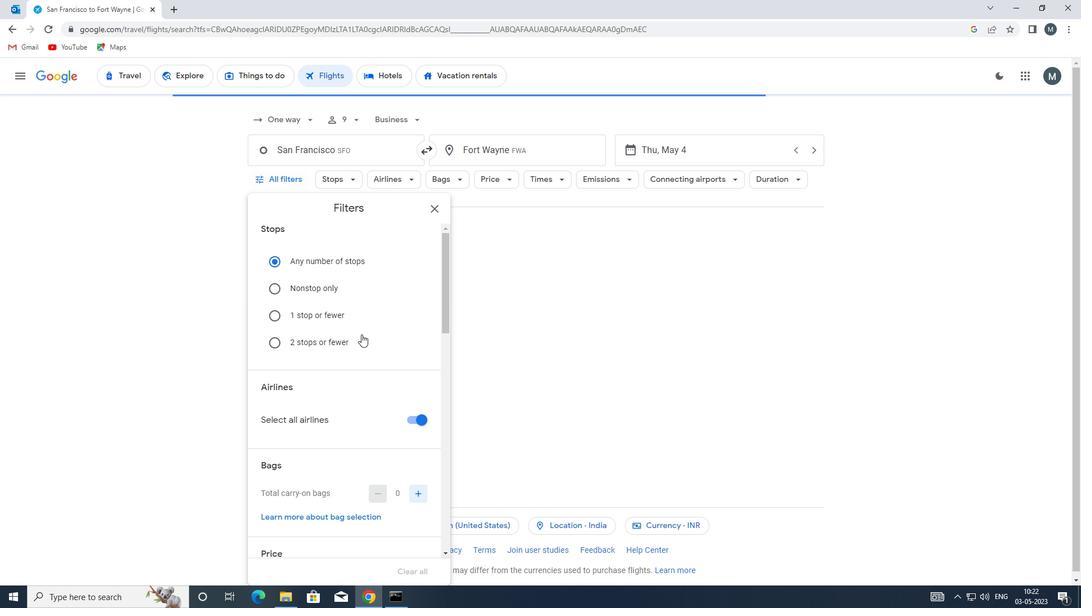 
Action: Mouse scrolled (365, 335) with delta (0, 0)
Screenshot: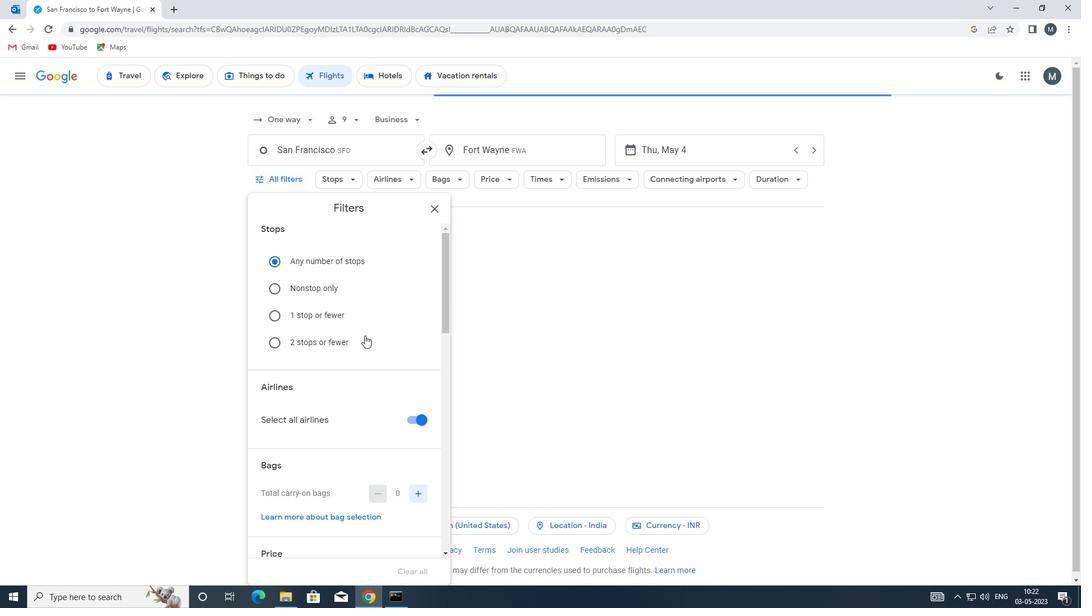 
Action: Mouse moved to (422, 305)
Screenshot: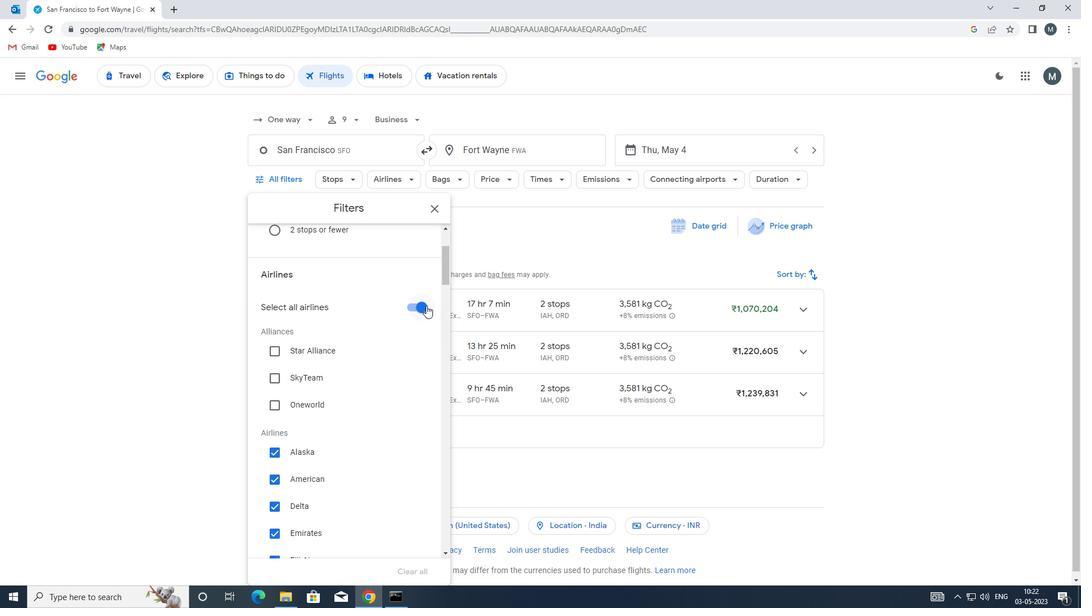 
Action: Mouse pressed left at (422, 305)
Screenshot: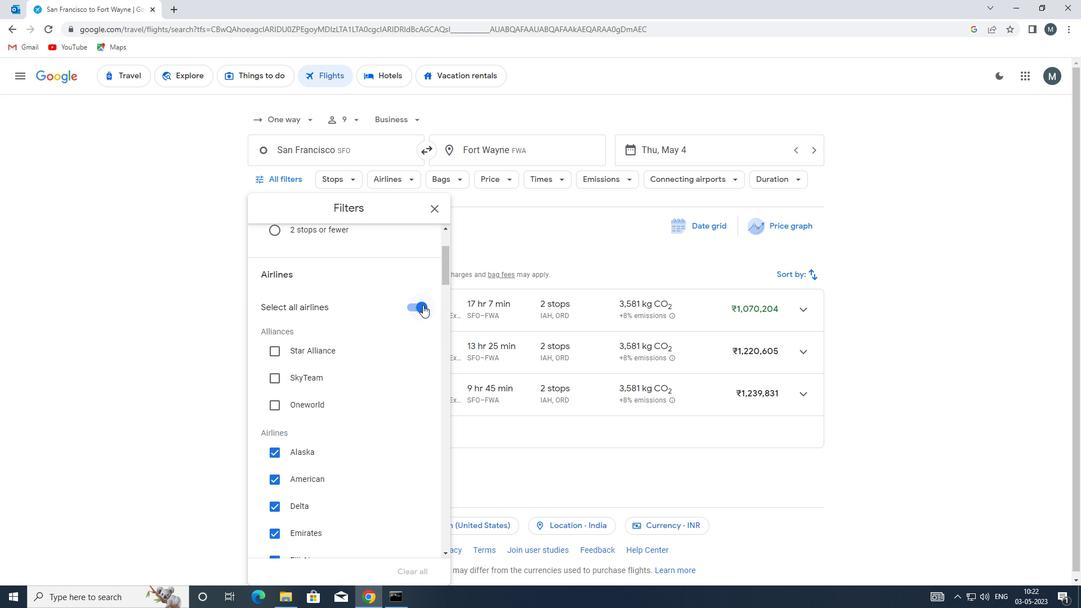 
Action: Mouse moved to (397, 330)
Screenshot: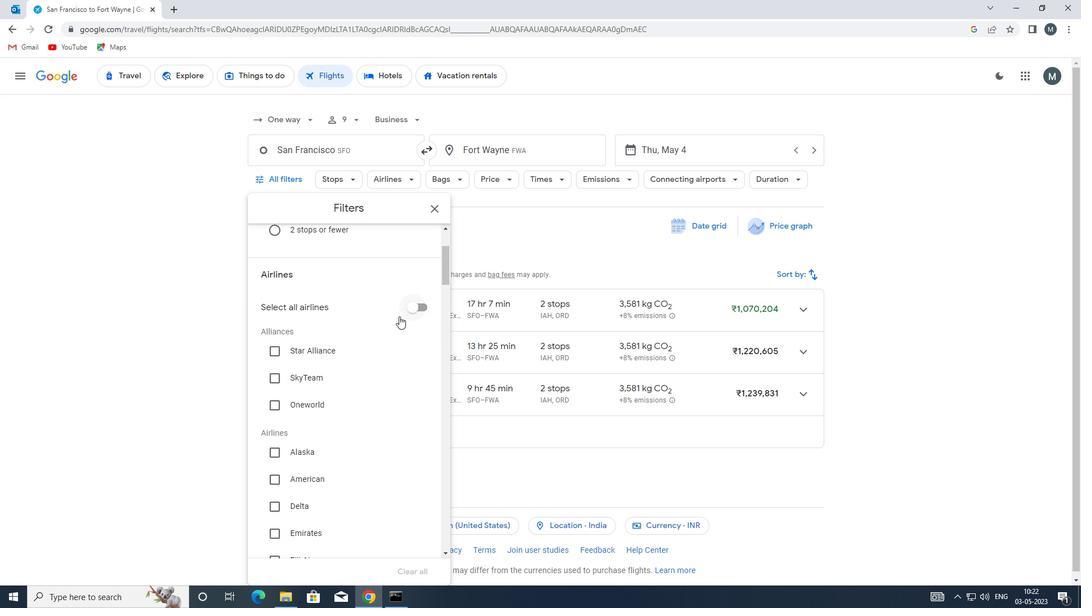 
Action: Mouse scrolled (397, 330) with delta (0, 0)
Screenshot: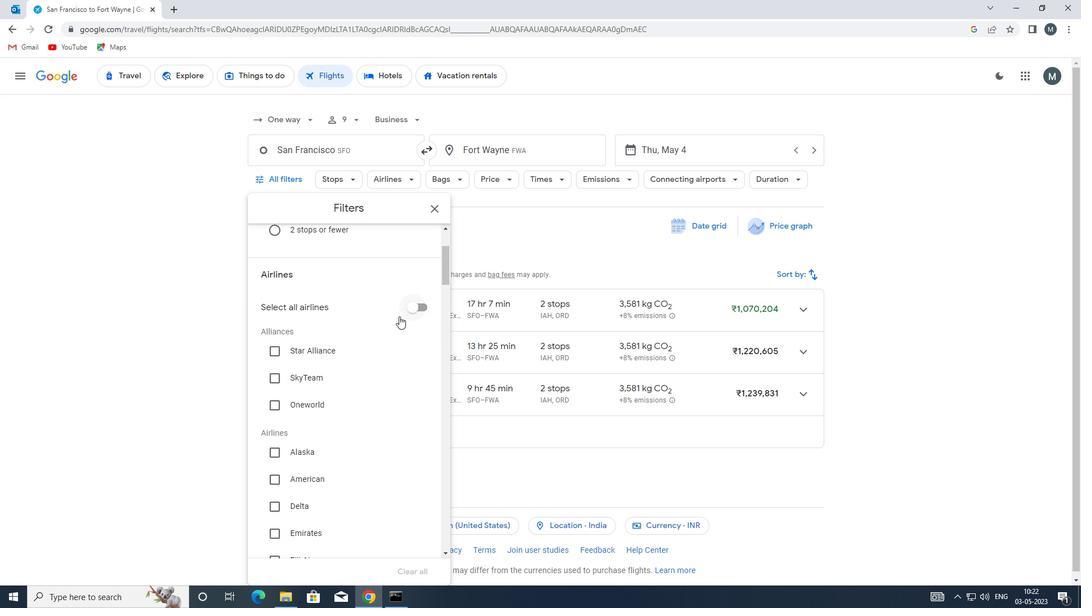 
Action: Mouse moved to (398, 336)
Screenshot: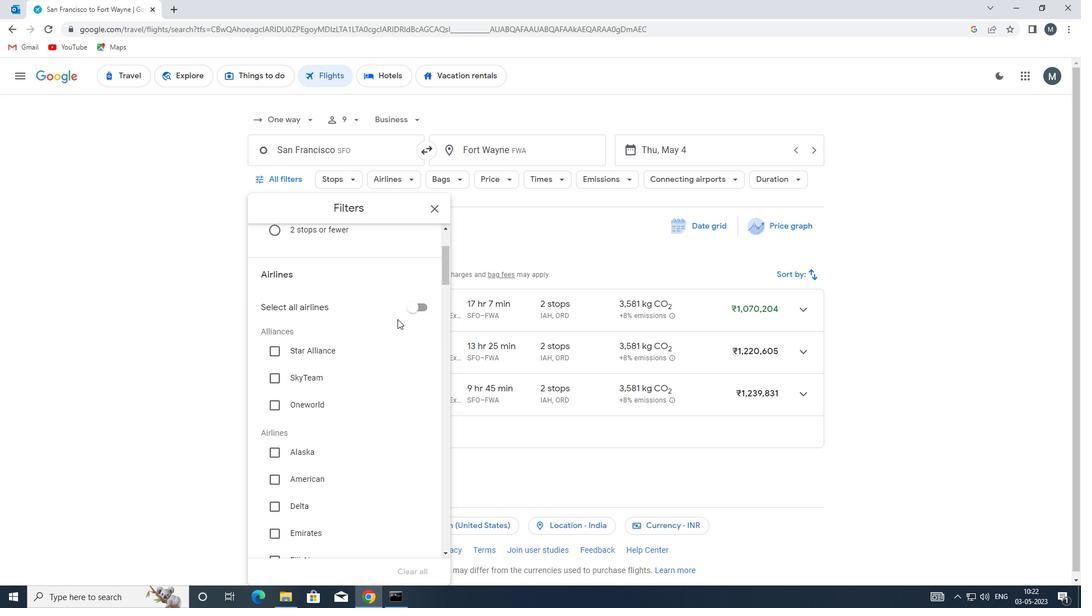 
Action: Mouse scrolled (398, 336) with delta (0, 0)
Screenshot: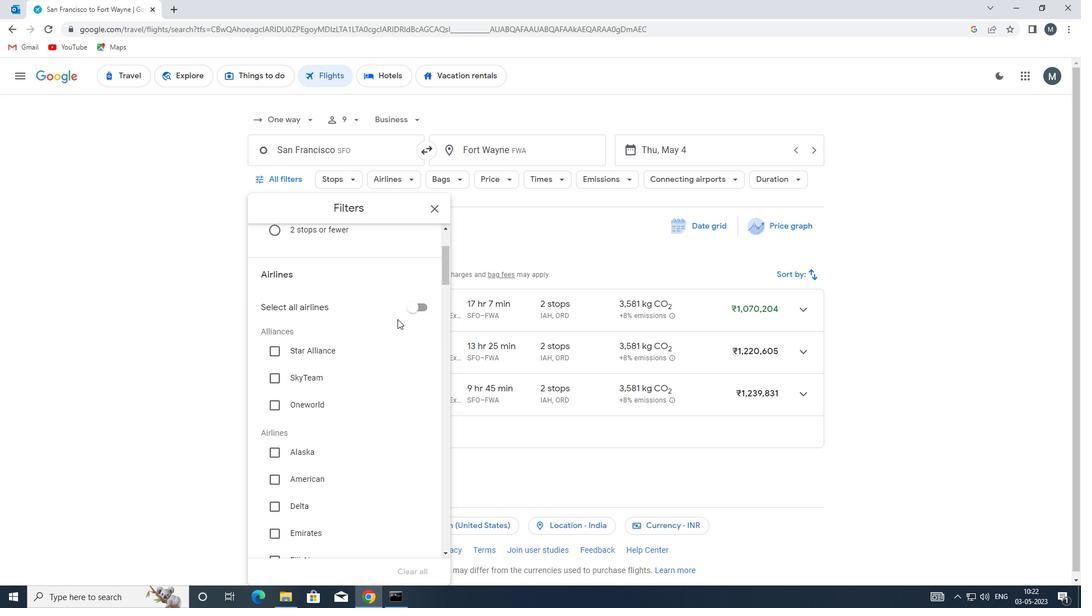 
Action: Mouse moved to (282, 391)
Screenshot: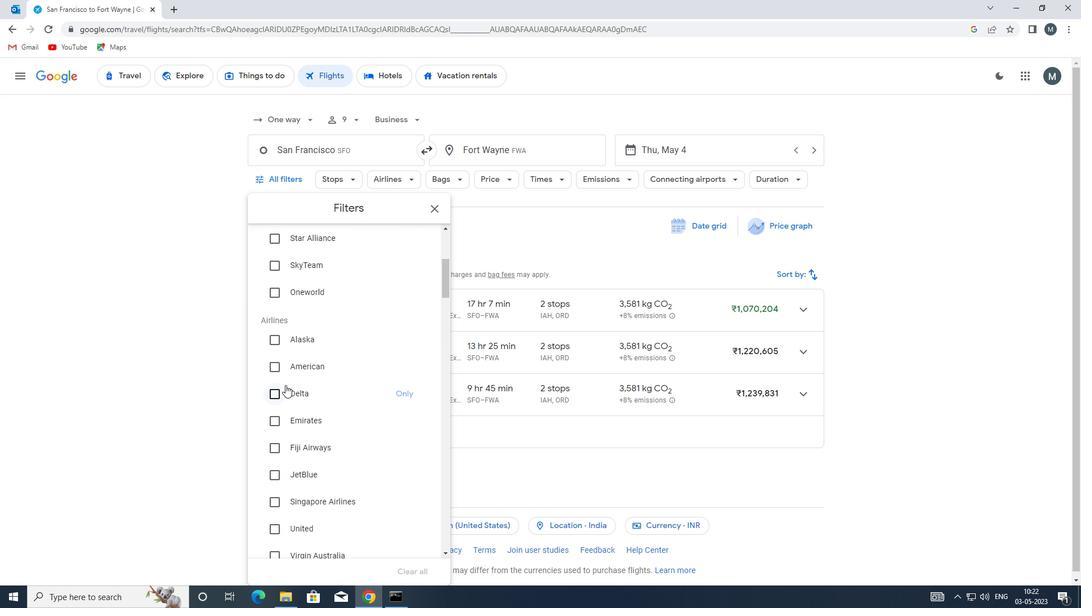 
Action: Mouse pressed left at (282, 391)
Screenshot: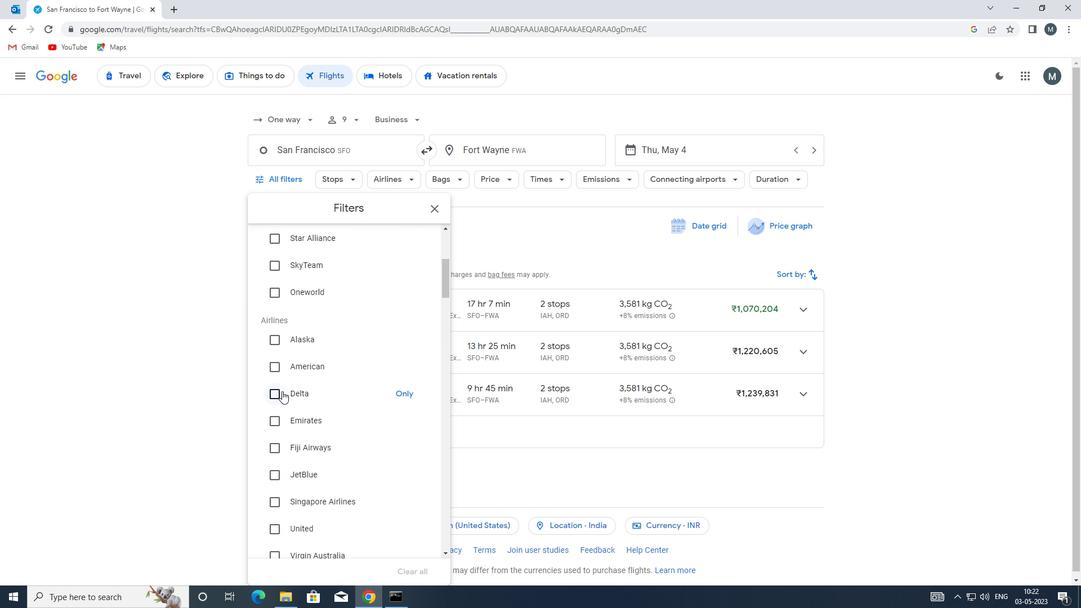 
Action: Mouse moved to (330, 370)
Screenshot: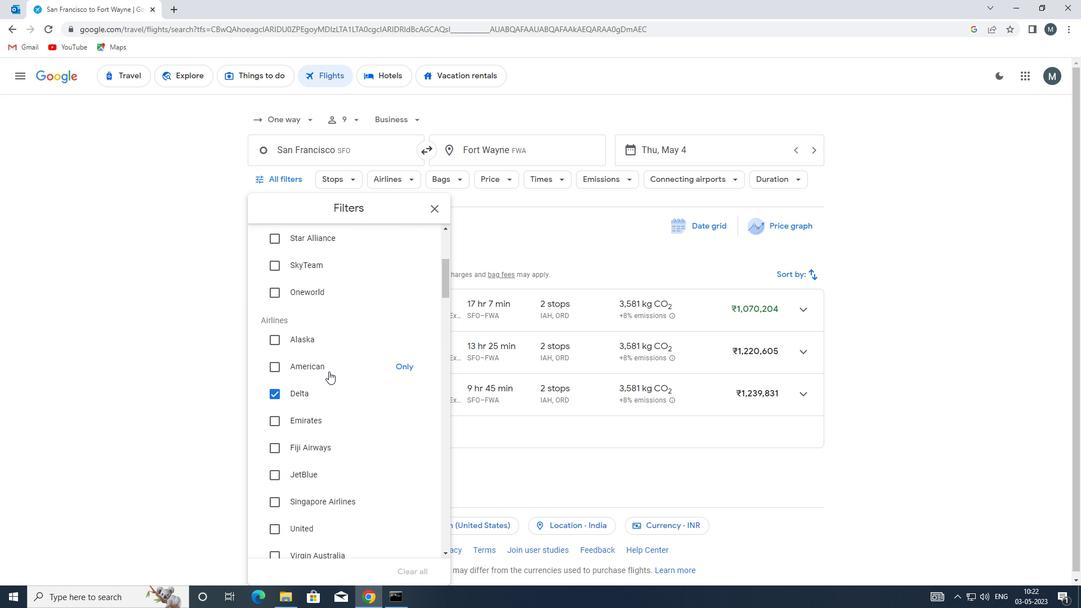
Action: Mouse scrolled (330, 370) with delta (0, 0)
Screenshot: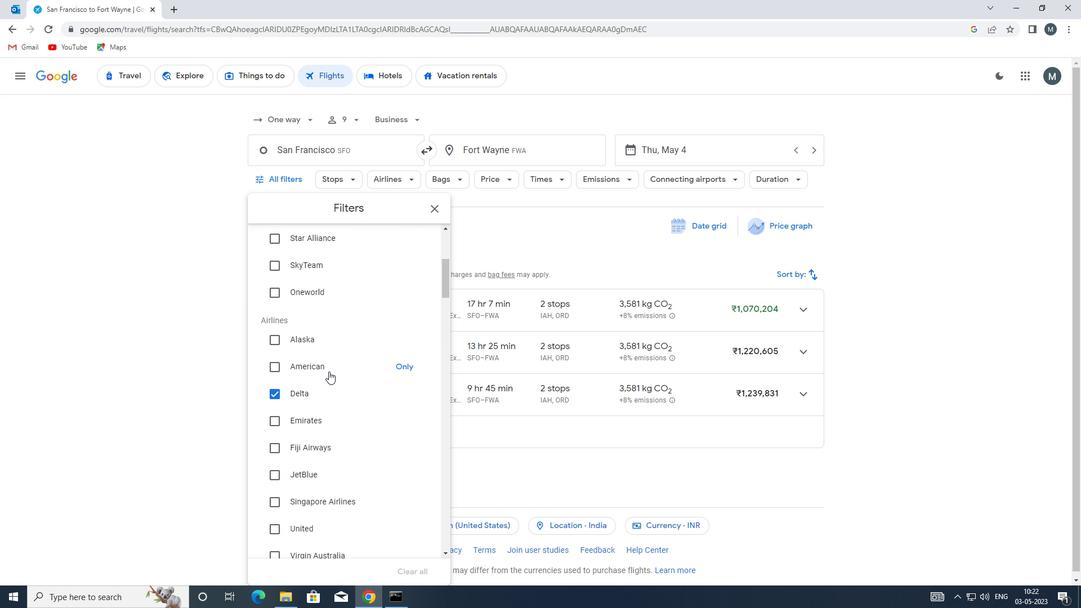 
Action: Mouse moved to (345, 356)
Screenshot: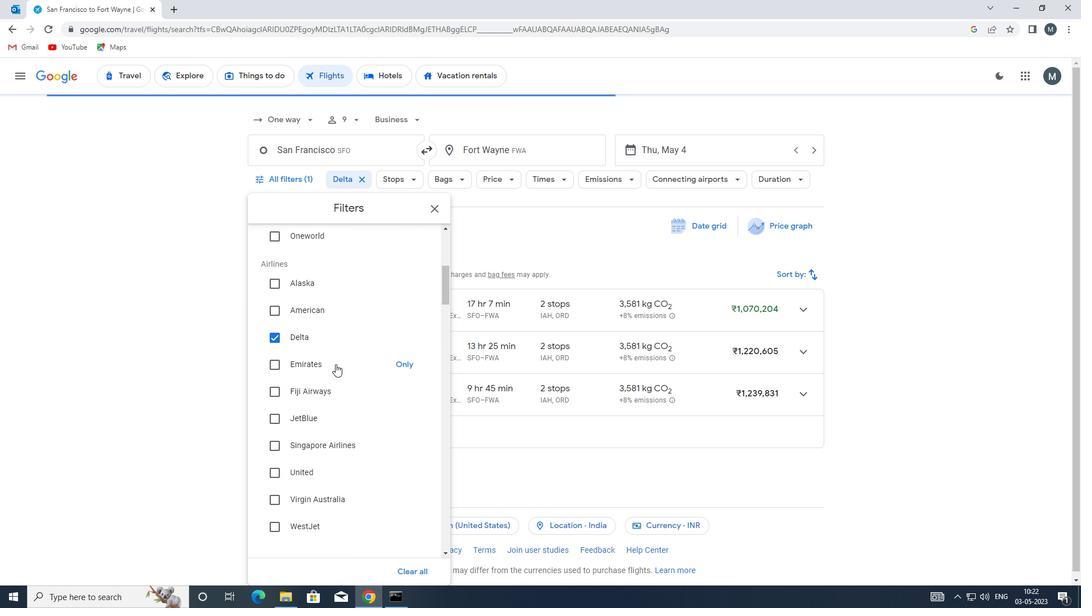 
Action: Mouse scrolled (345, 356) with delta (0, 0)
Screenshot: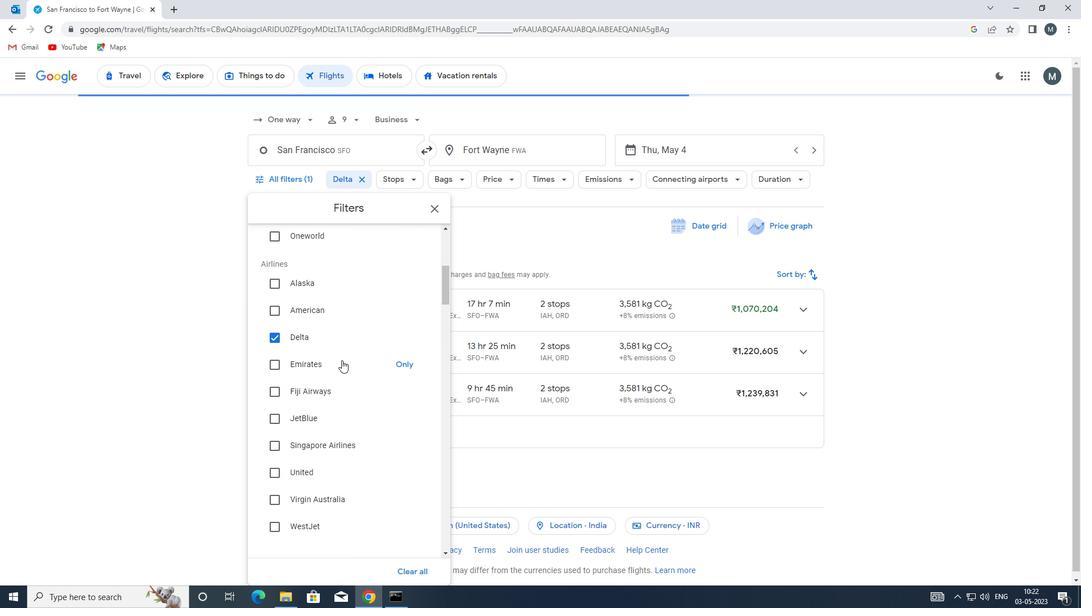 
Action: Mouse scrolled (345, 356) with delta (0, 0)
Screenshot: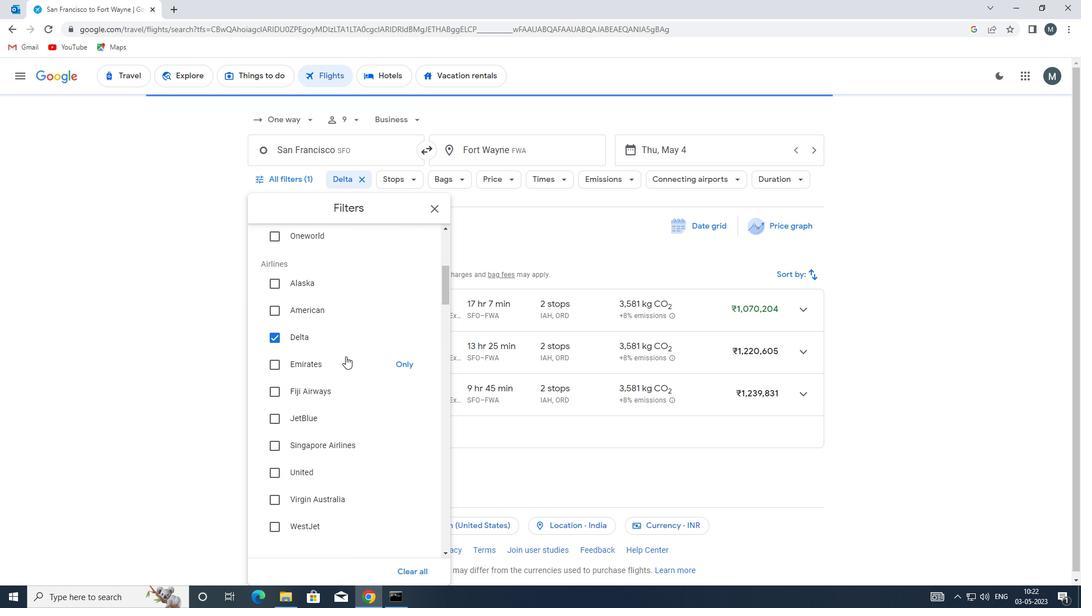 
Action: Mouse moved to (346, 357)
Screenshot: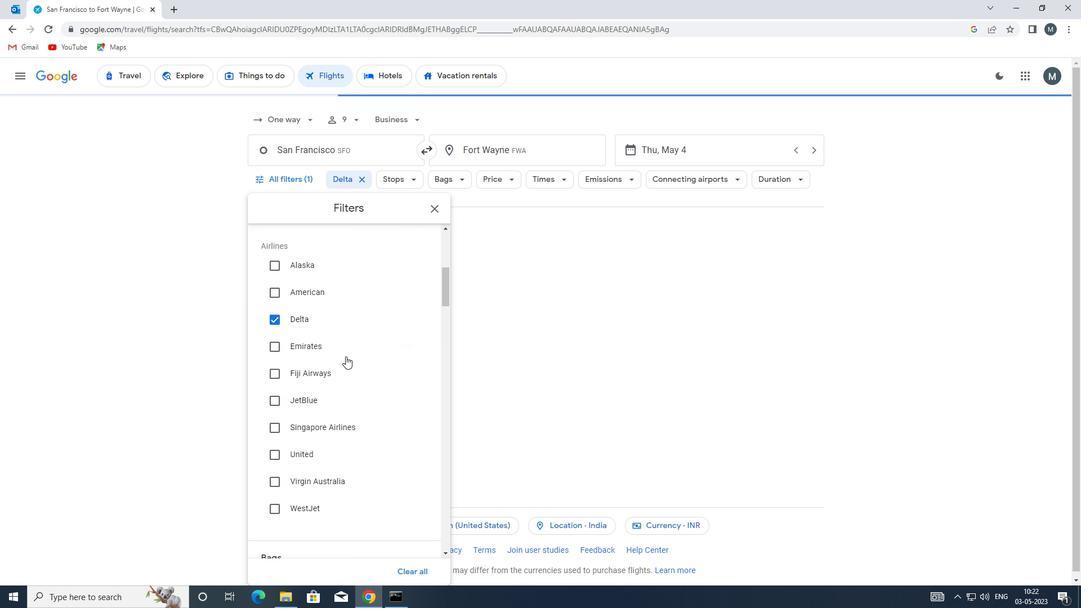 
Action: Mouse scrolled (346, 356) with delta (0, 0)
Screenshot: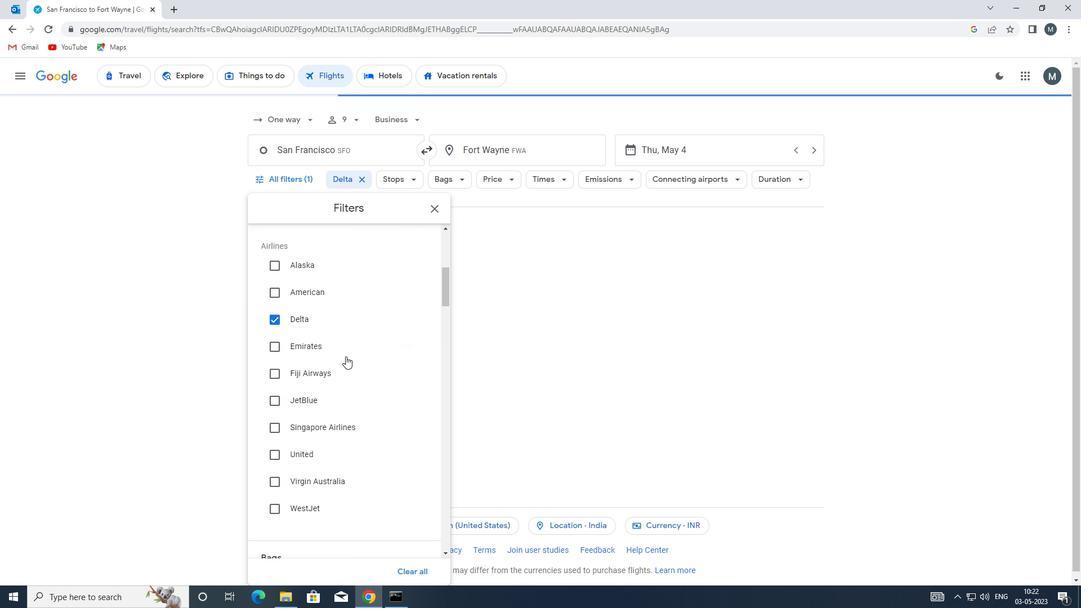 
Action: Mouse moved to (347, 360)
Screenshot: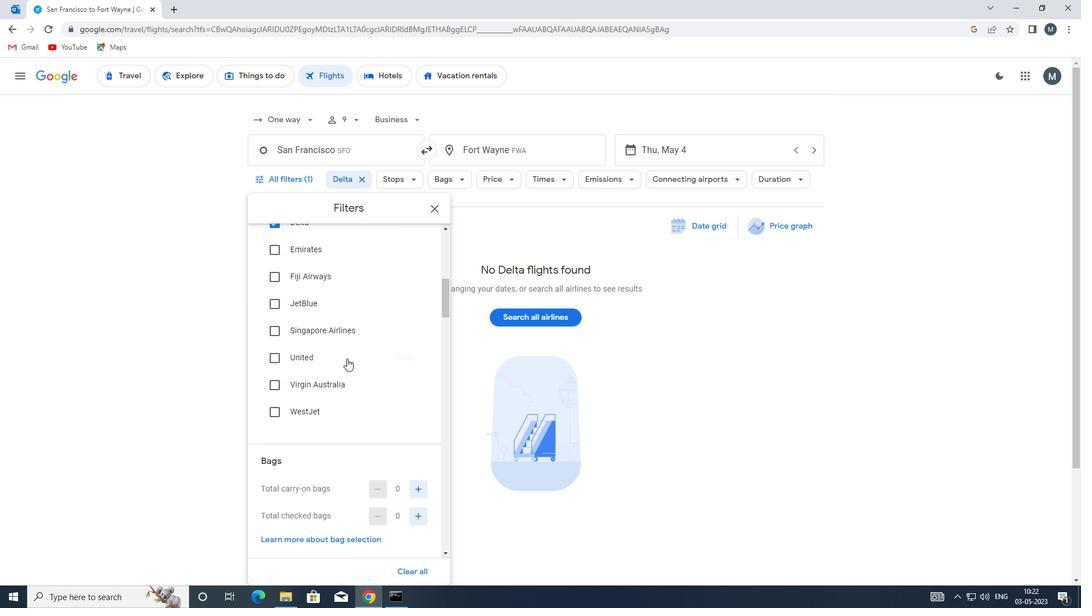 
Action: Mouse scrolled (347, 360) with delta (0, 0)
Screenshot: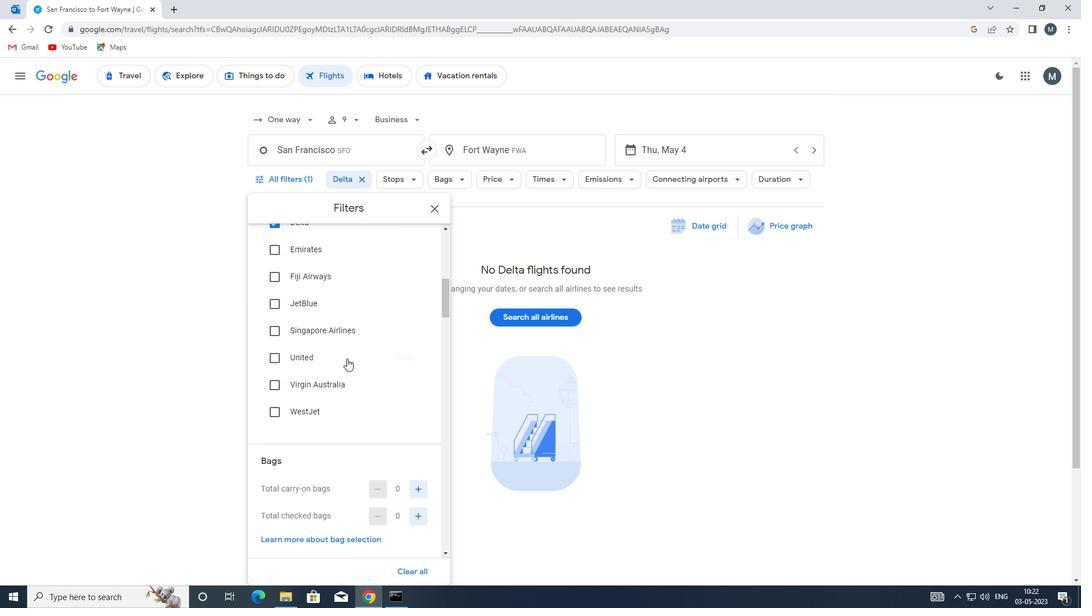 
Action: Mouse scrolled (347, 360) with delta (0, 0)
Screenshot: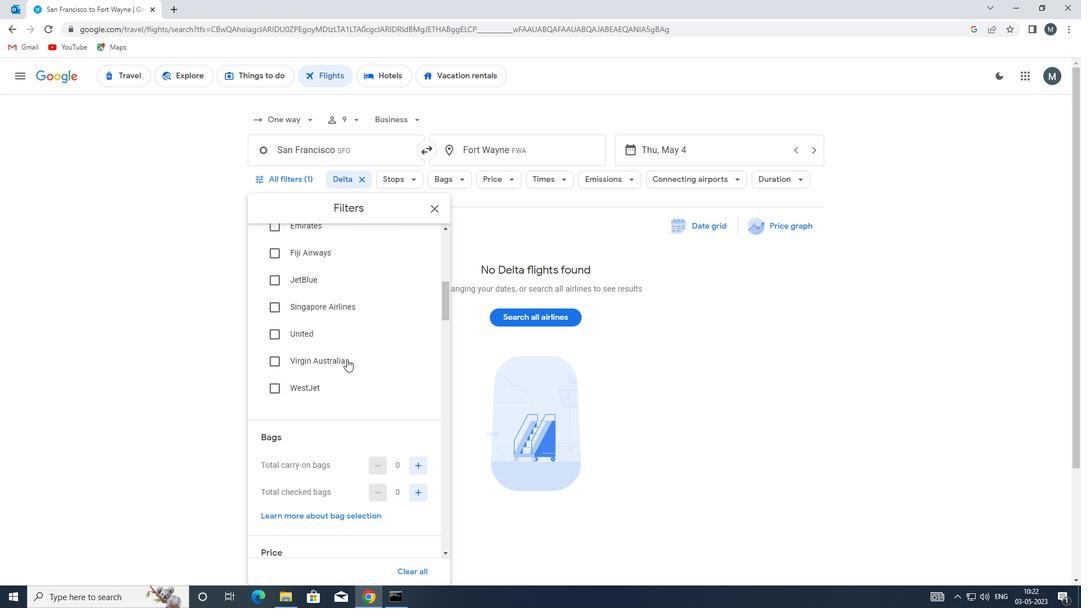 
Action: Mouse moved to (416, 350)
Screenshot: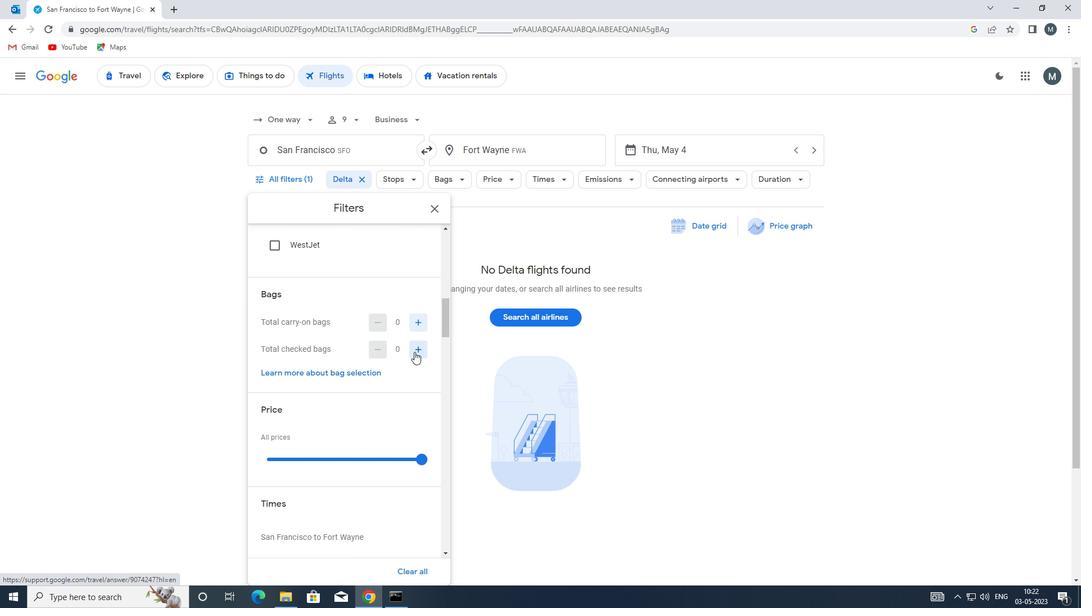 
Action: Mouse pressed left at (416, 350)
Screenshot: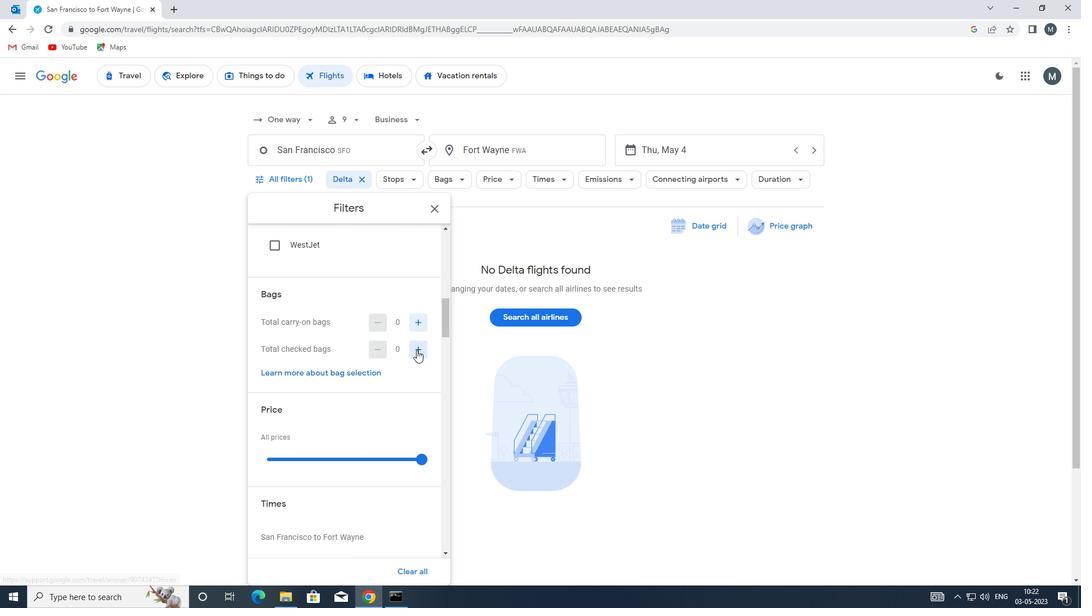 
Action: Mouse moved to (417, 350)
Screenshot: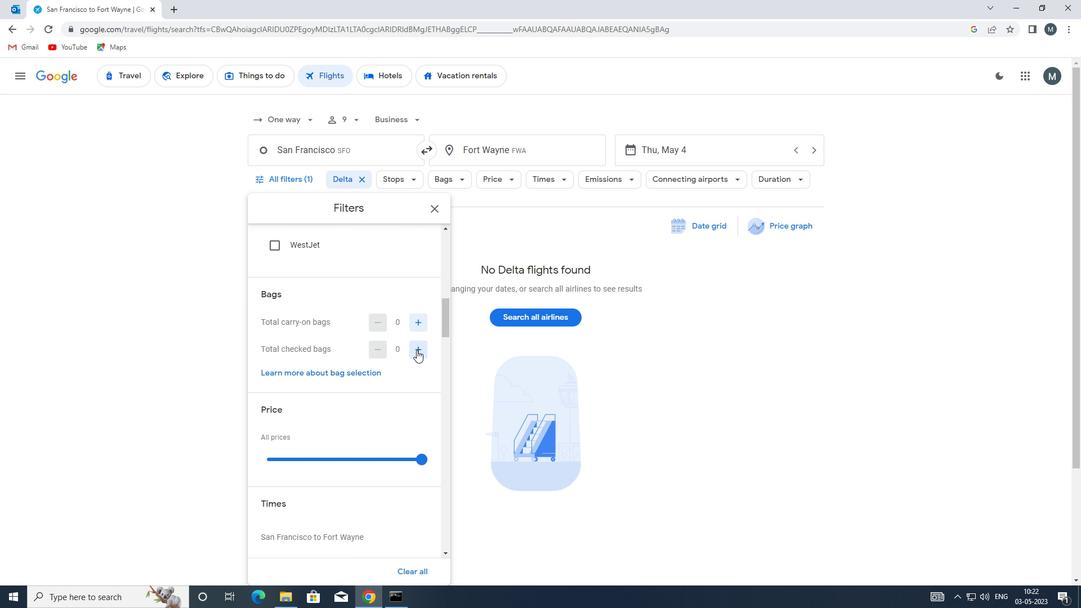 
Action: Mouse pressed left at (417, 350)
Screenshot: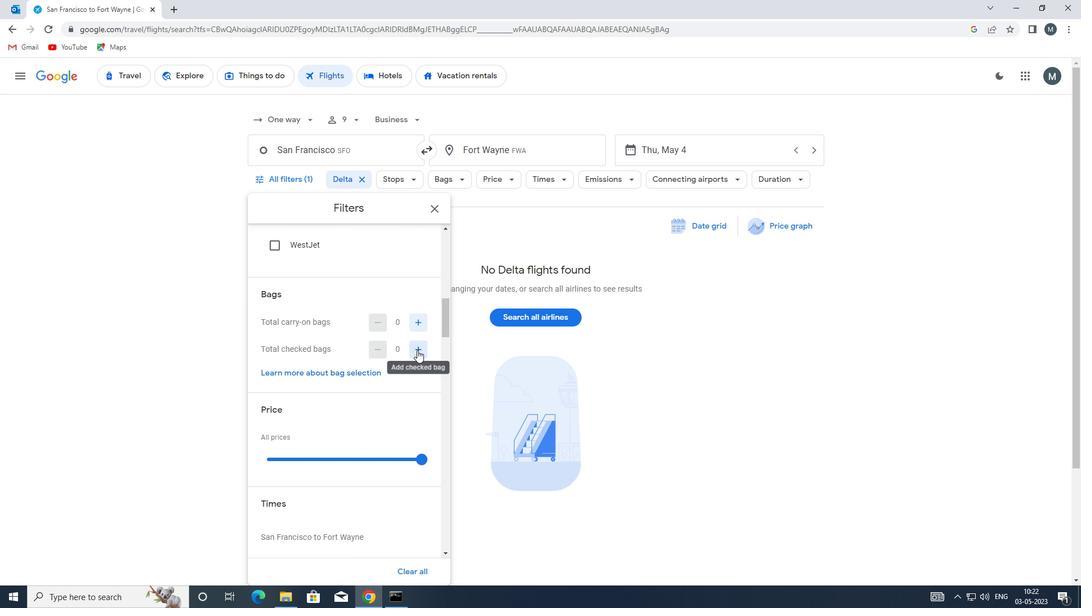 
Action: Mouse moved to (391, 347)
Screenshot: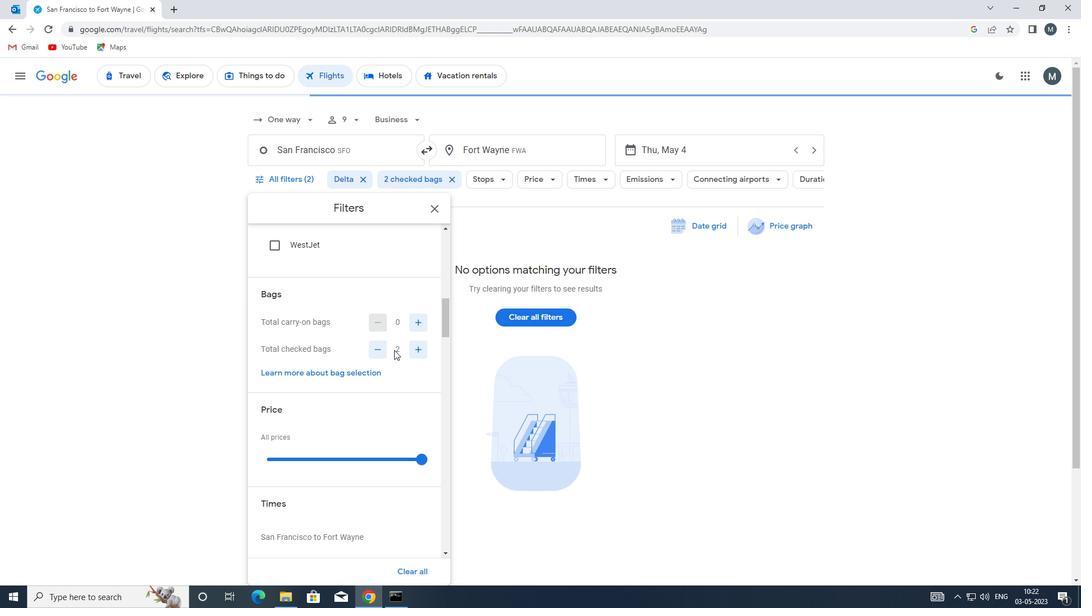 
Action: Mouse scrolled (391, 347) with delta (0, 0)
Screenshot: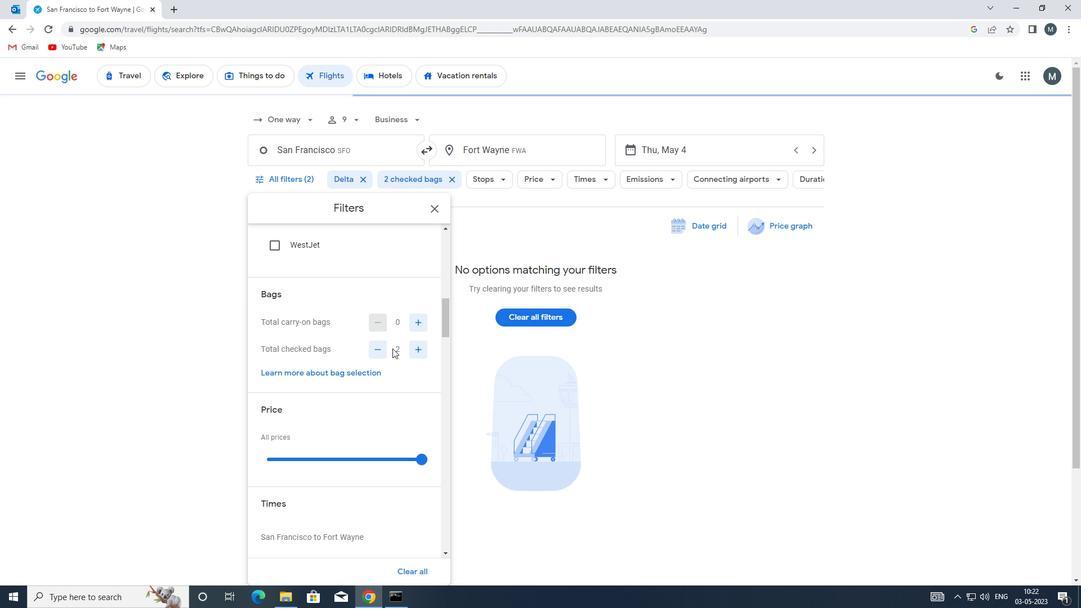 
Action: Mouse moved to (383, 348)
Screenshot: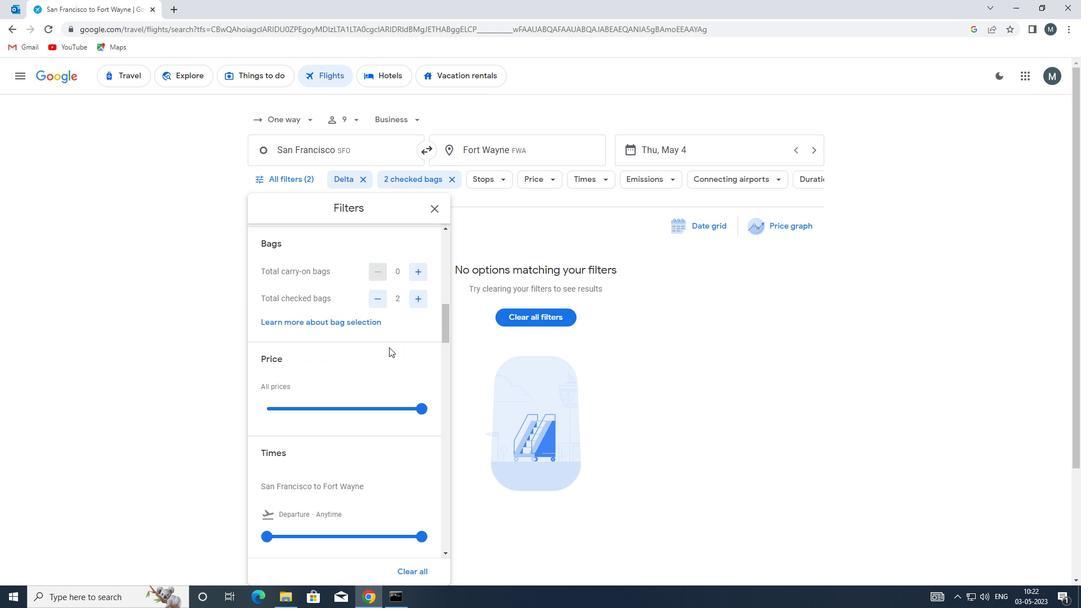 
Action: Mouse scrolled (383, 348) with delta (0, 0)
Screenshot: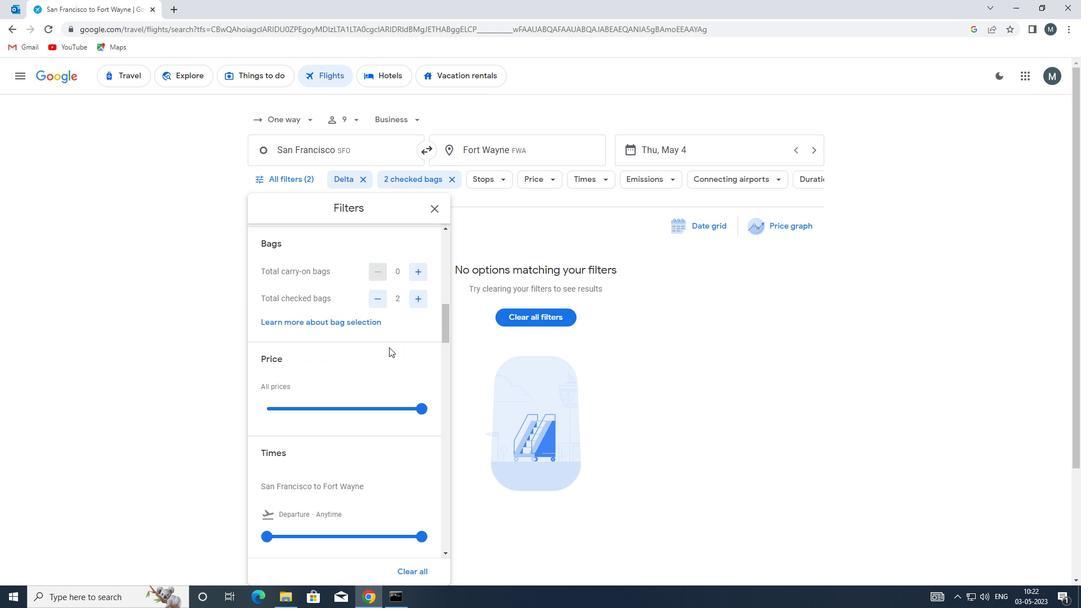 
Action: Mouse moved to (381, 349)
Screenshot: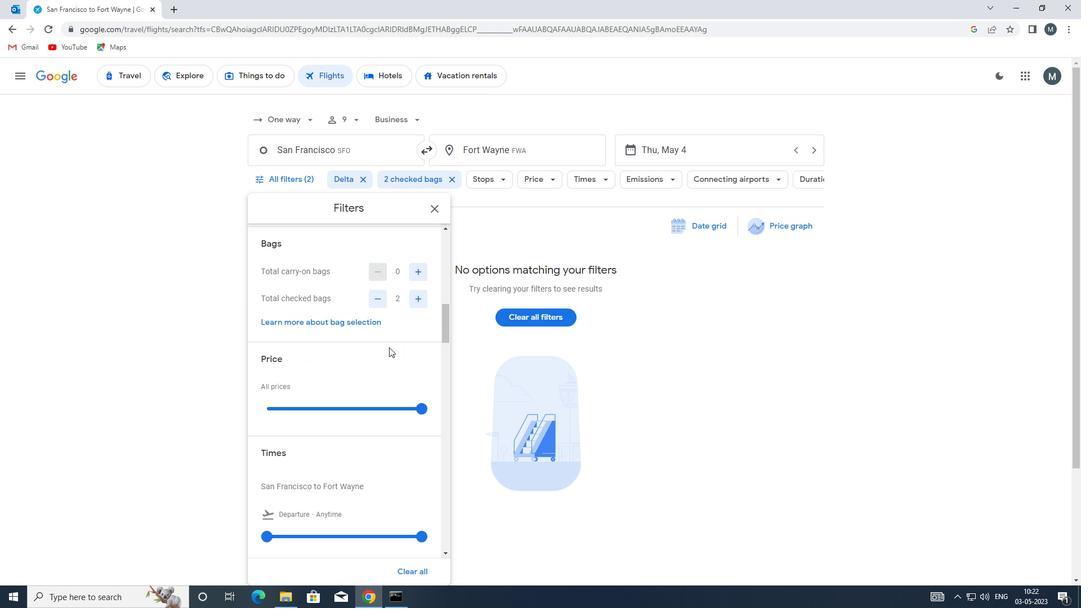 
Action: Mouse scrolled (381, 349) with delta (0, 0)
Screenshot: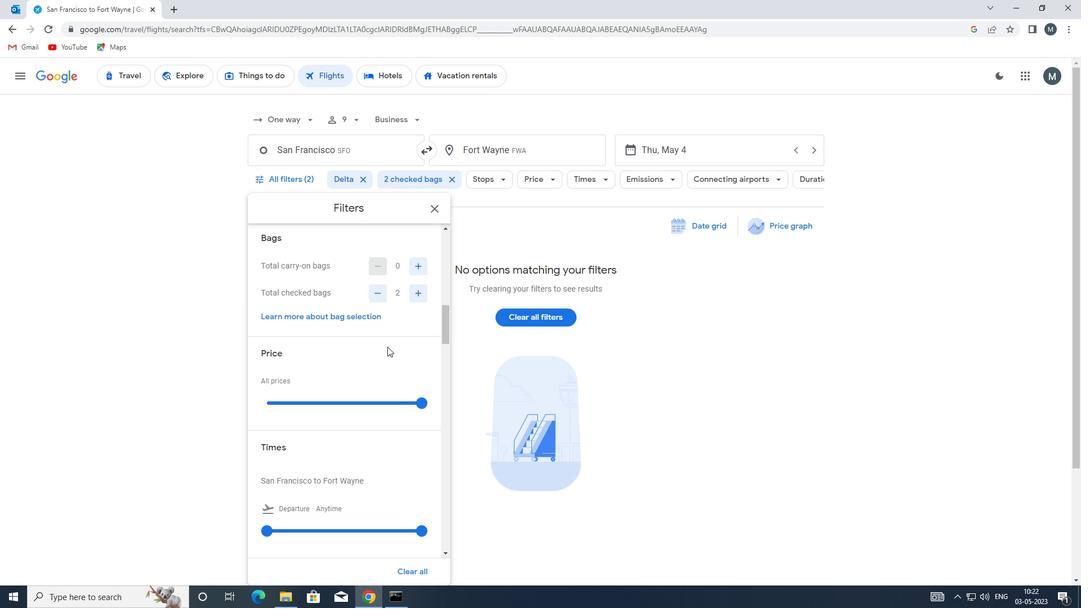 
Action: Mouse moved to (311, 289)
Screenshot: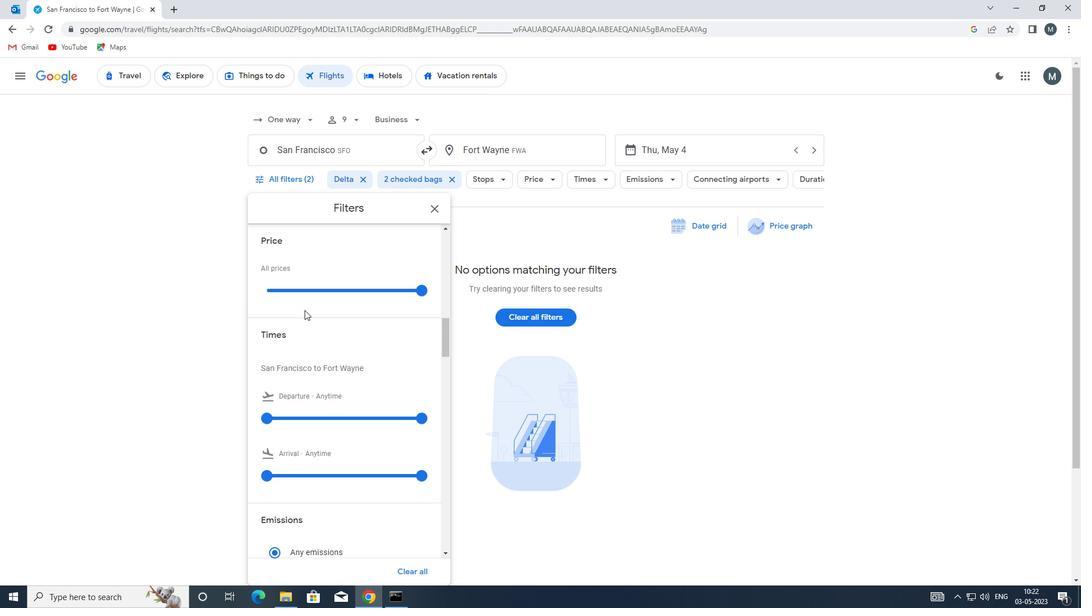 
Action: Mouse pressed left at (311, 289)
Screenshot: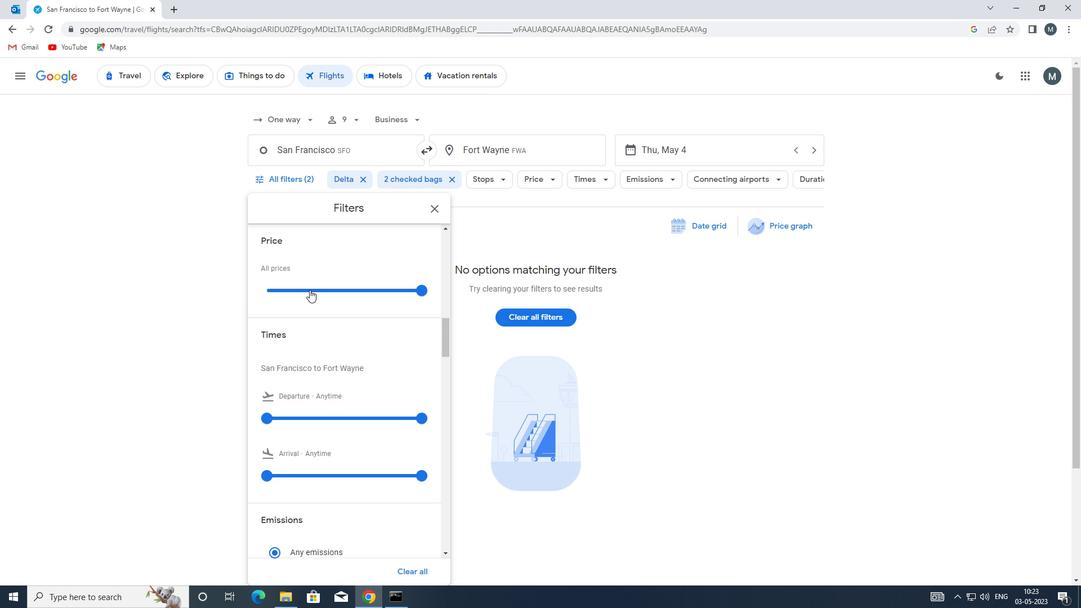 
Action: Mouse pressed left at (311, 289)
Screenshot: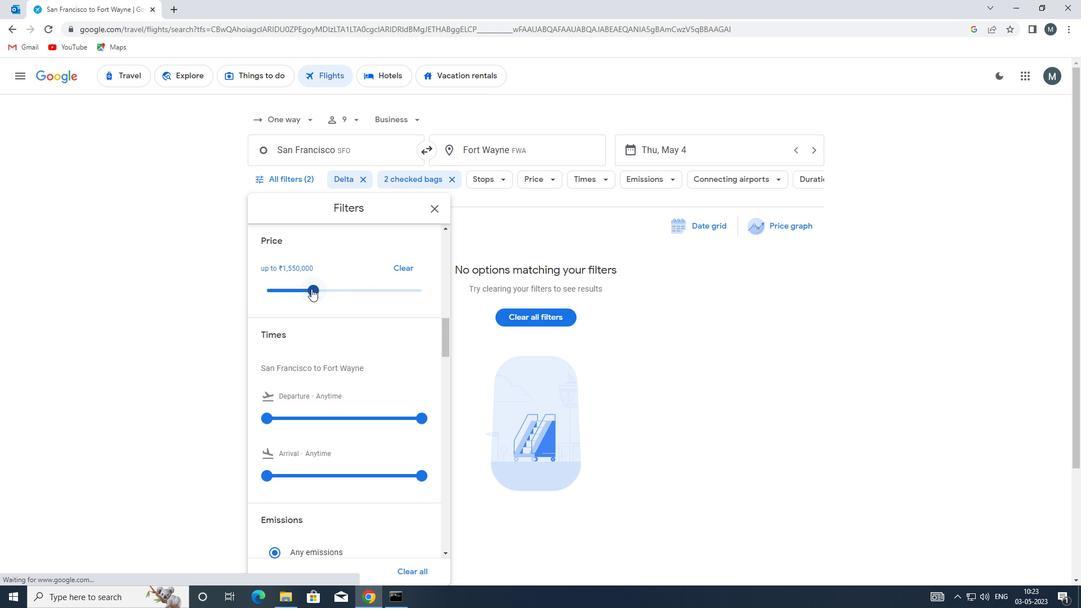 
Action: Mouse moved to (302, 287)
Screenshot: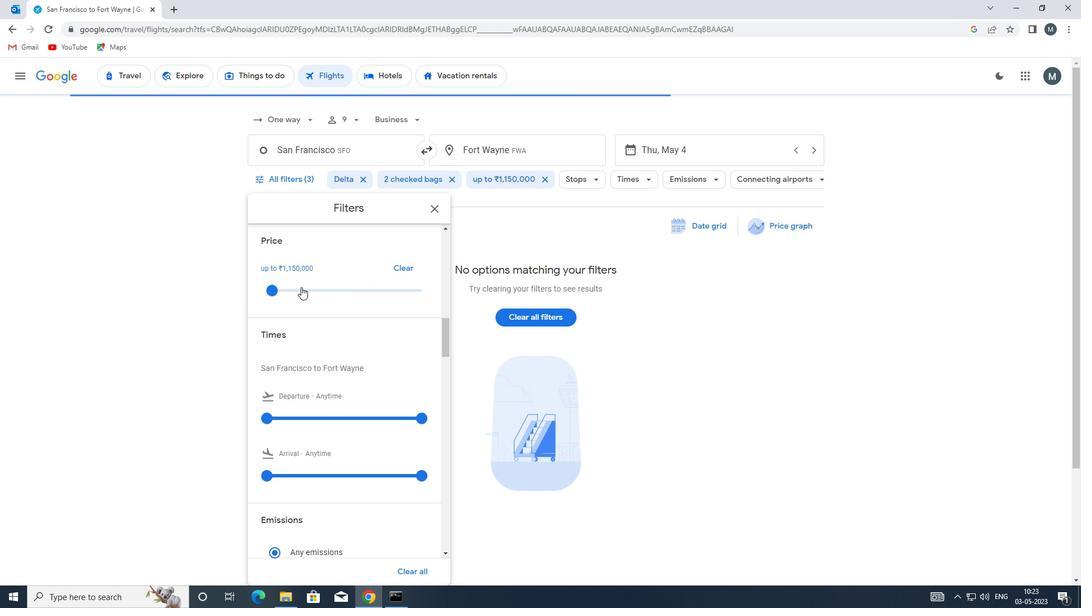 
Action: Mouse scrolled (302, 286) with delta (0, 0)
Screenshot: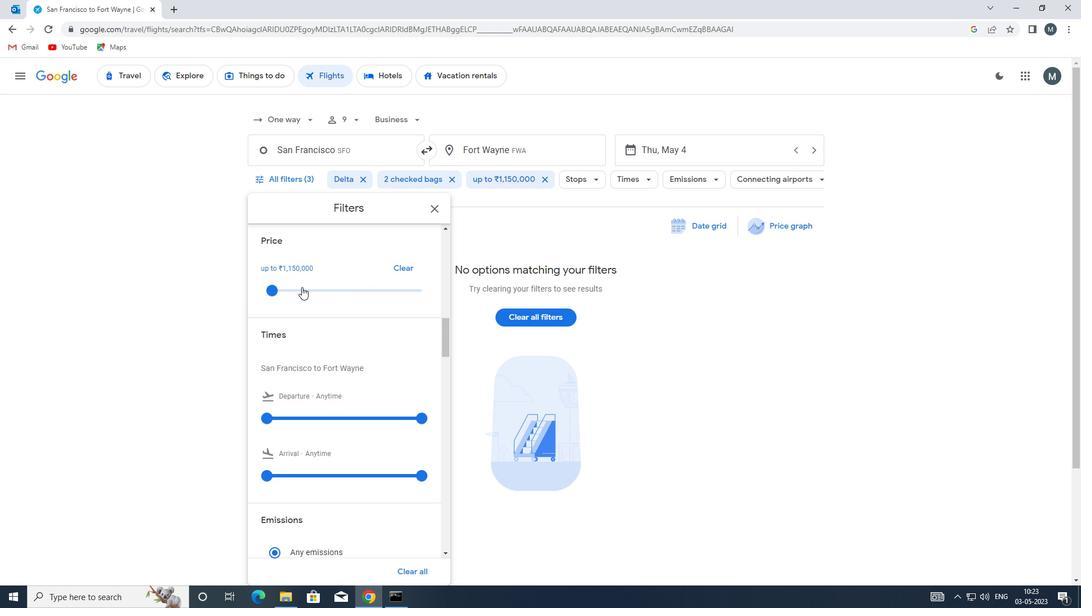 
Action: Mouse scrolled (302, 286) with delta (0, 0)
Screenshot: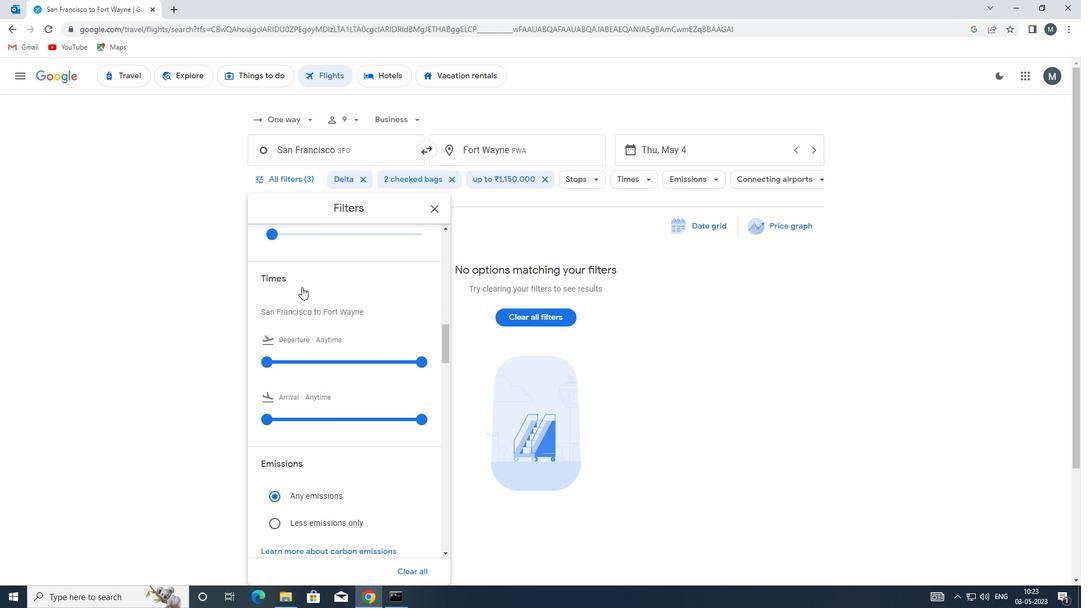 
Action: Mouse moved to (268, 302)
Screenshot: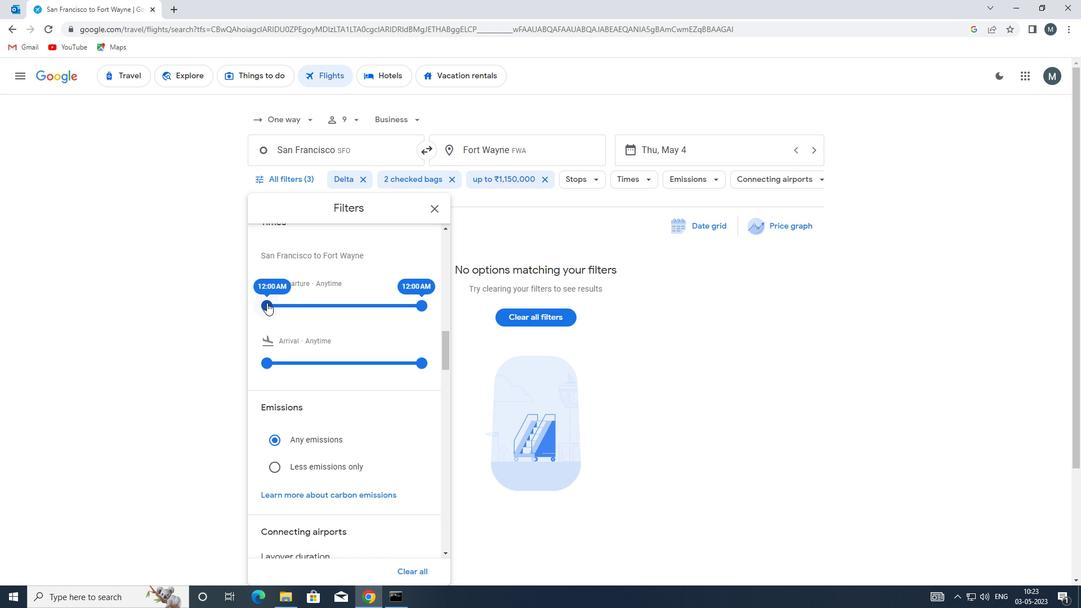 
Action: Mouse pressed left at (268, 302)
Screenshot: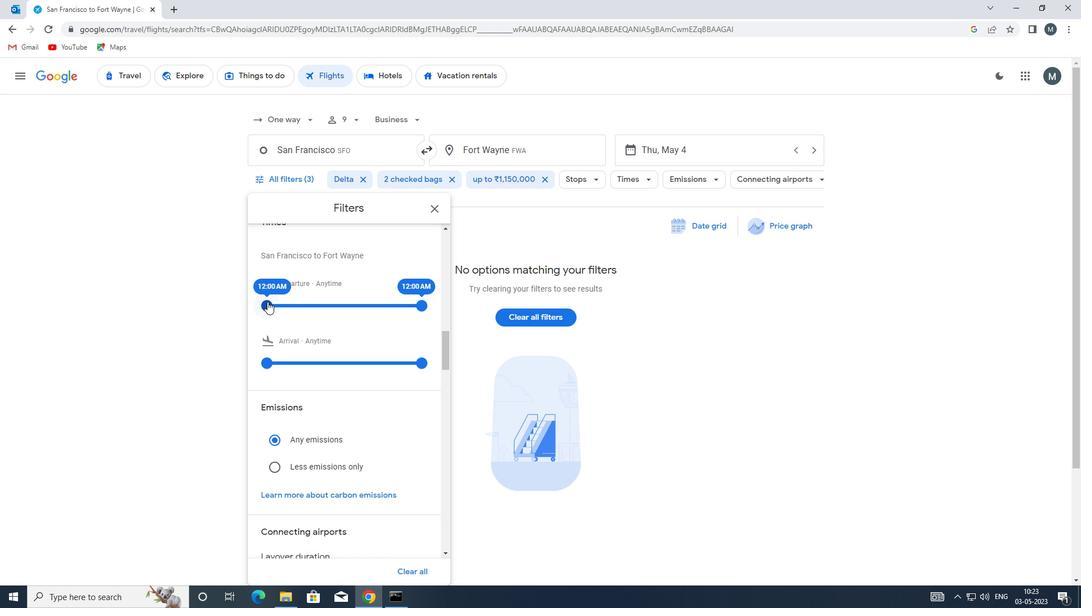 
Action: Mouse moved to (420, 304)
Screenshot: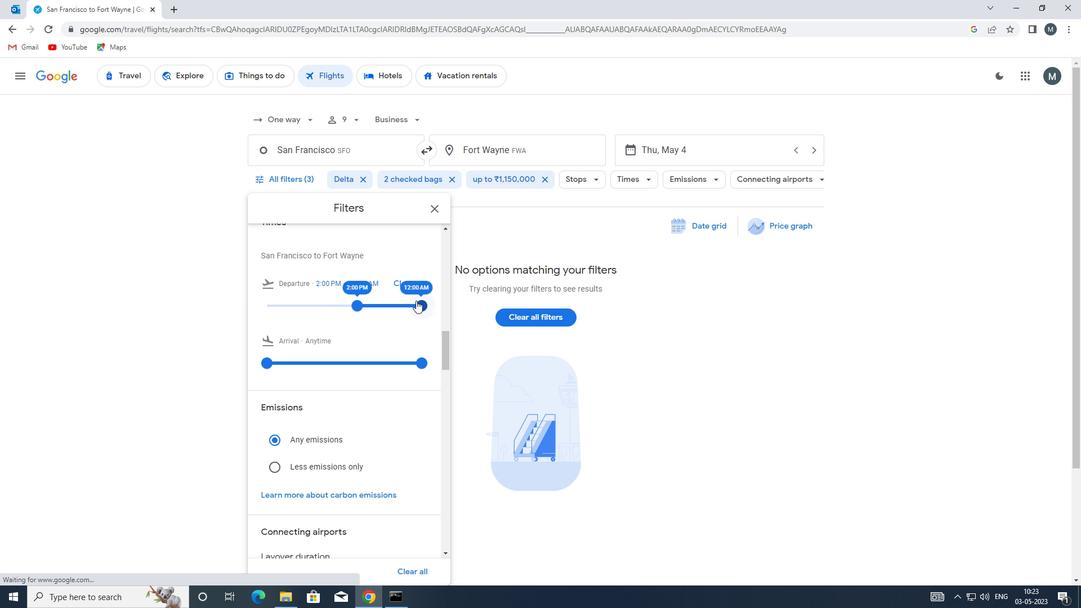 
Action: Mouse pressed left at (420, 304)
Screenshot: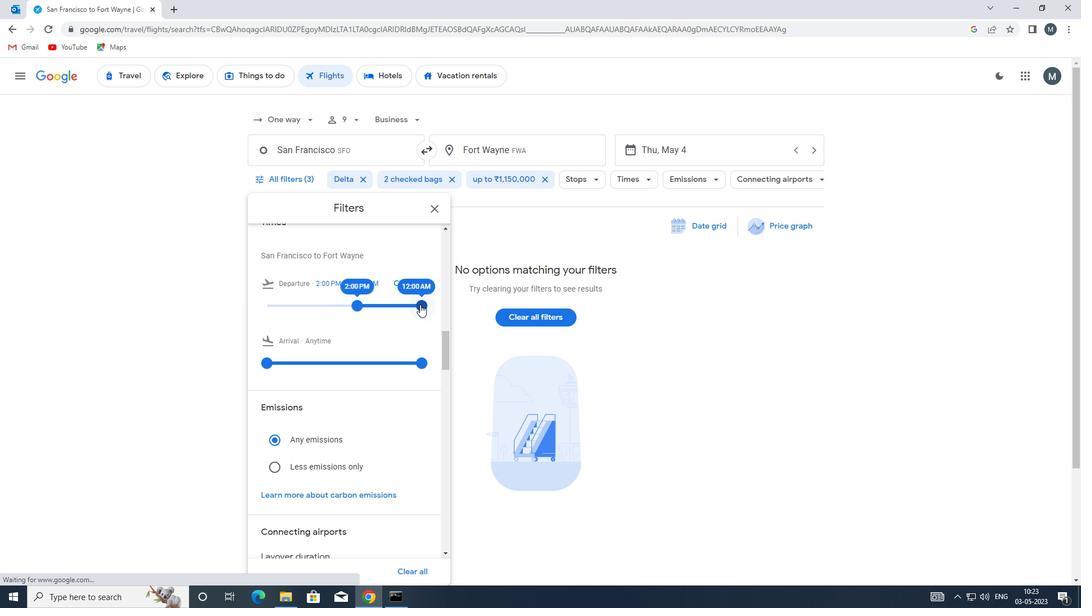 
Action: Mouse moved to (363, 300)
Screenshot: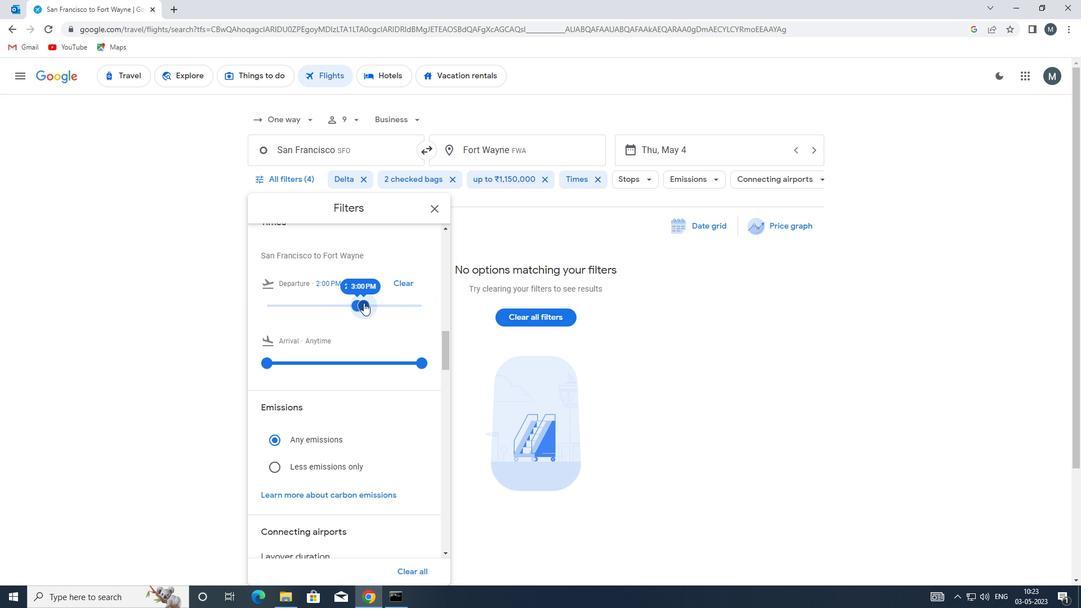 
Action: Mouse scrolled (363, 299) with delta (0, 0)
Screenshot: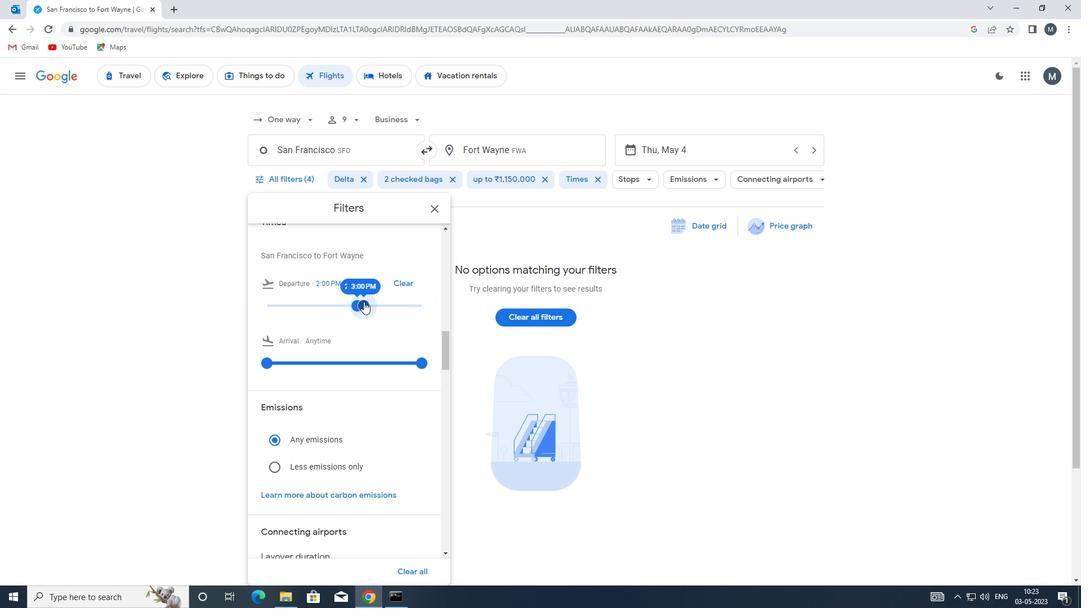 
Action: Mouse scrolled (363, 299) with delta (0, 0)
Screenshot: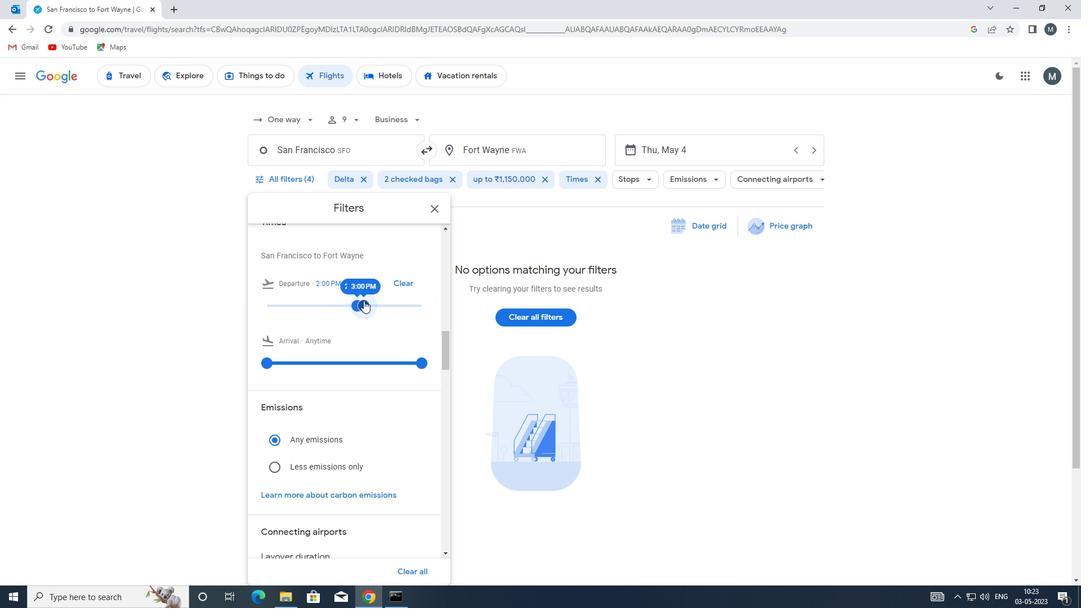 
Action: Mouse moved to (434, 210)
Screenshot: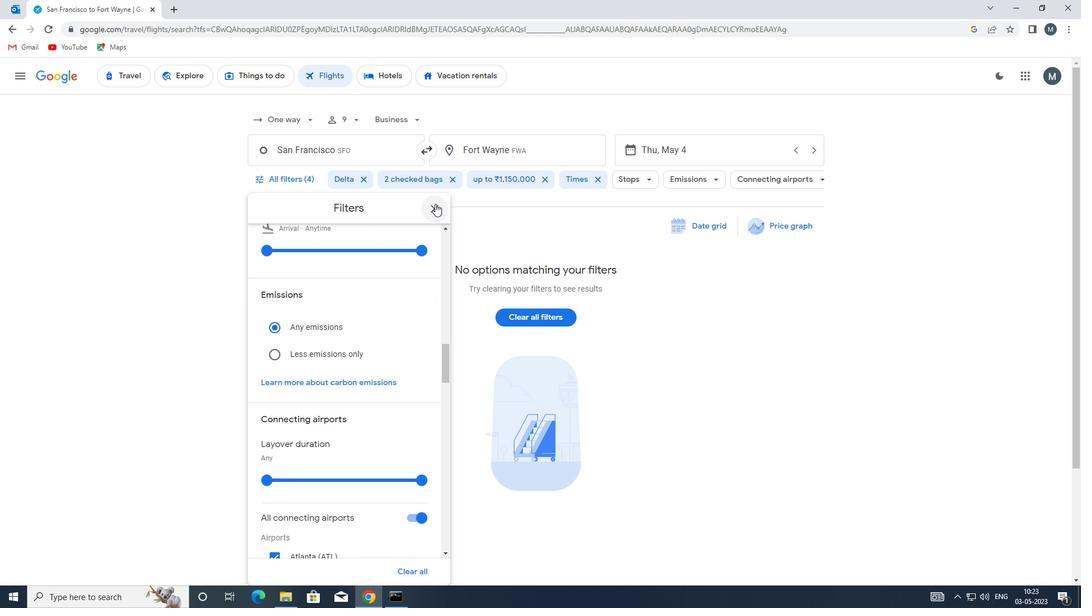 
Action: Mouse pressed left at (434, 210)
Screenshot: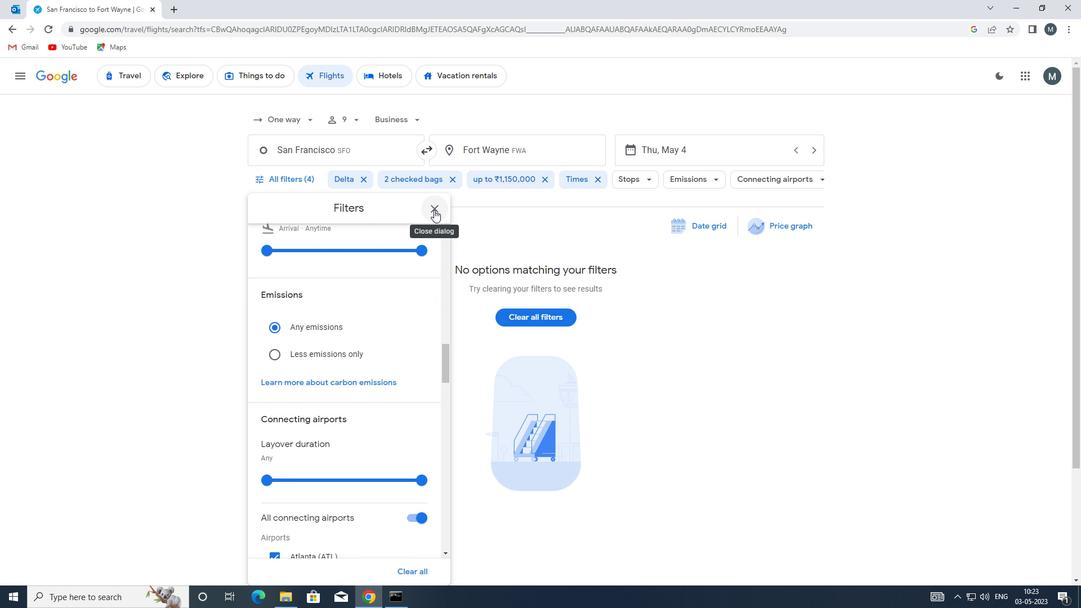 
